 Task: Find connections with filter location Zoersel with filter topic #Consultantswith filter profile language French with filter current company Rapido with filter school Oxford Public School with filter industry Retail Health and Personal Care Products with filter service category Program Management with filter keywords title Server
Action: Mouse moved to (677, 139)
Screenshot: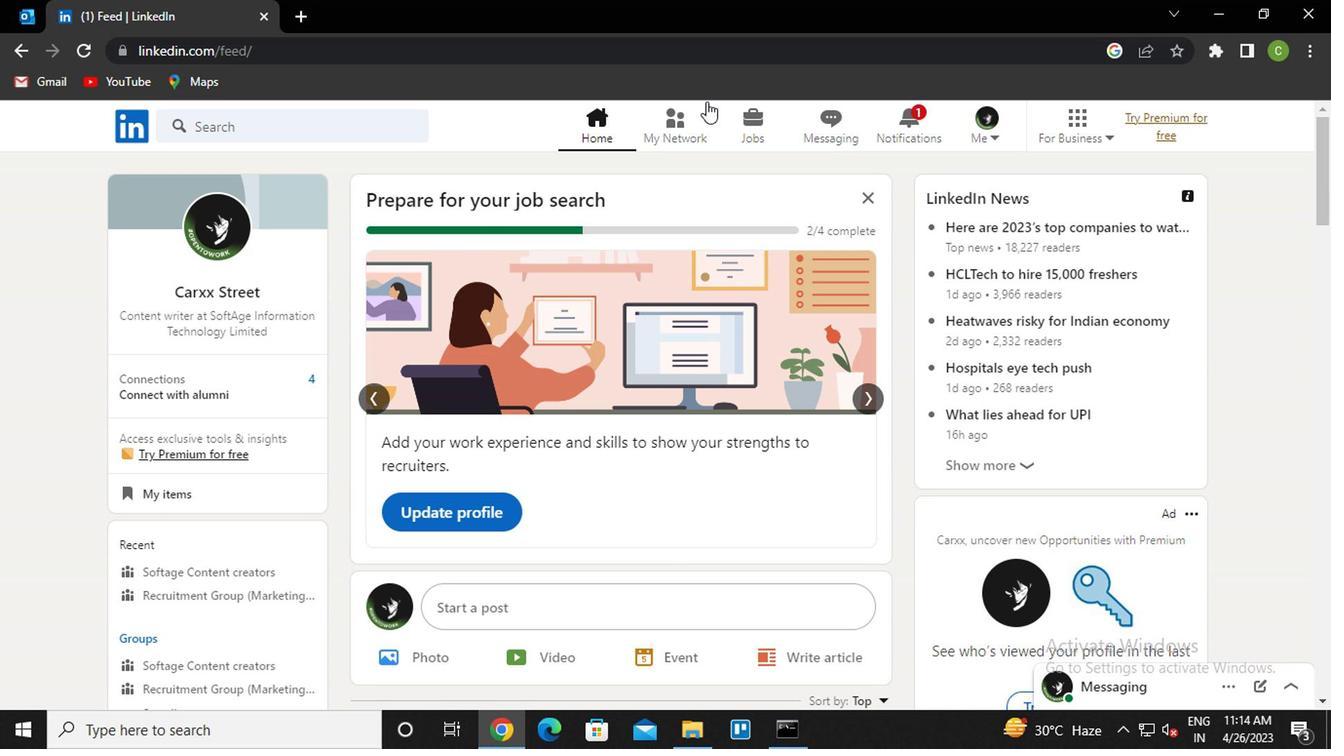 
Action: Mouse pressed left at (677, 139)
Screenshot: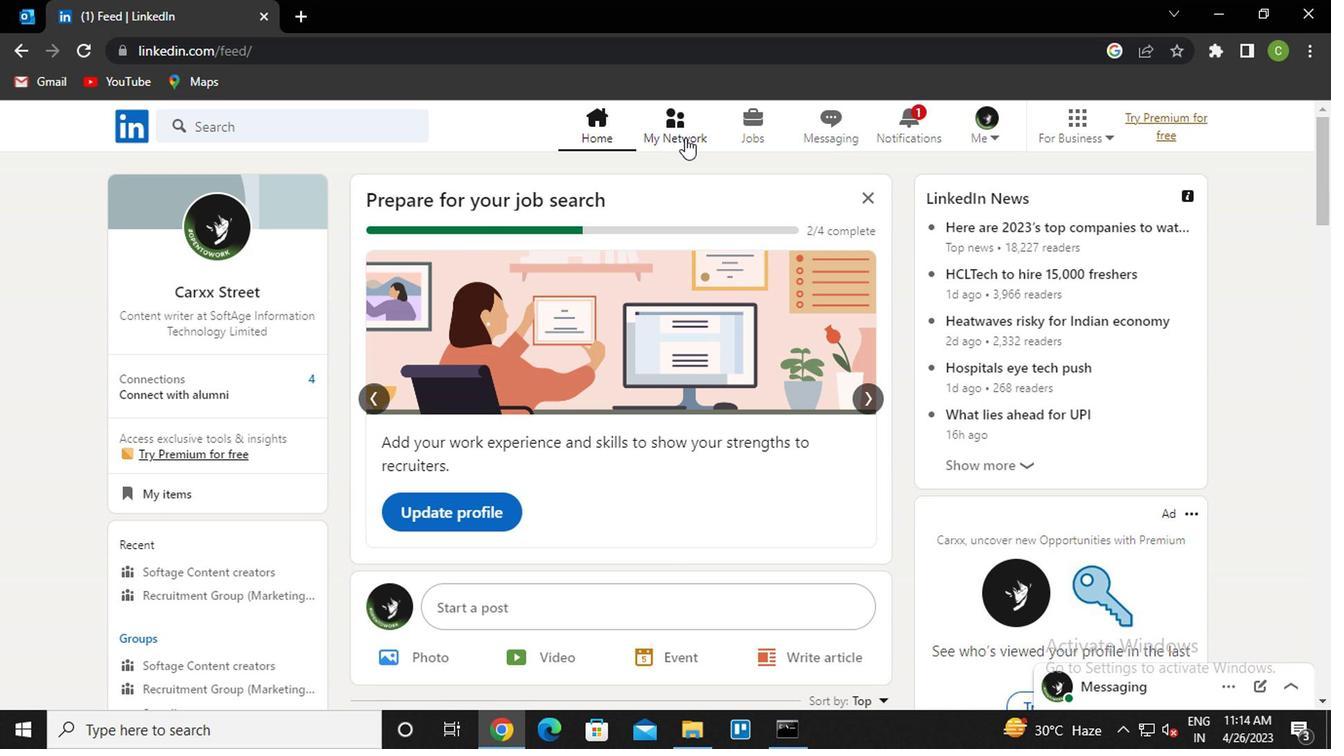 
Action: Mouse moved to (280, 231)
Screenshot: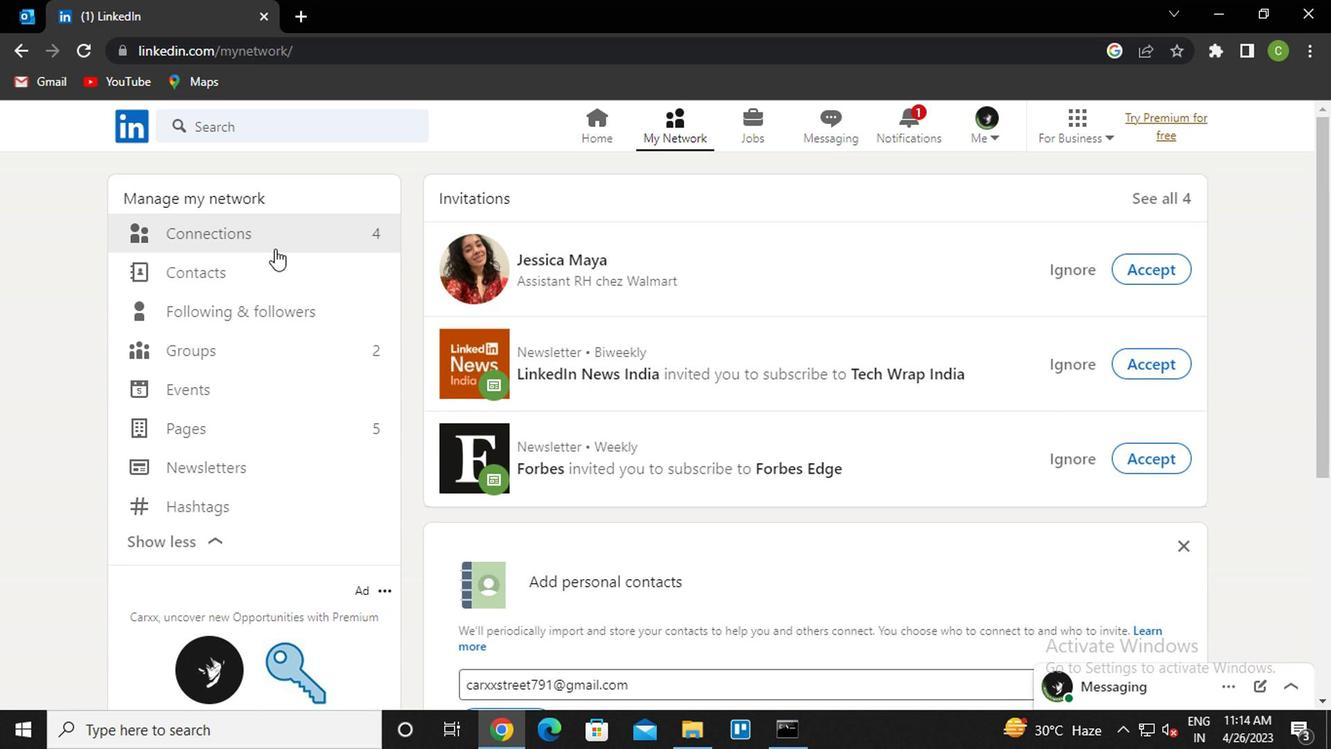 
Action: Mouse pressed left at (280, 231)
Screenshot: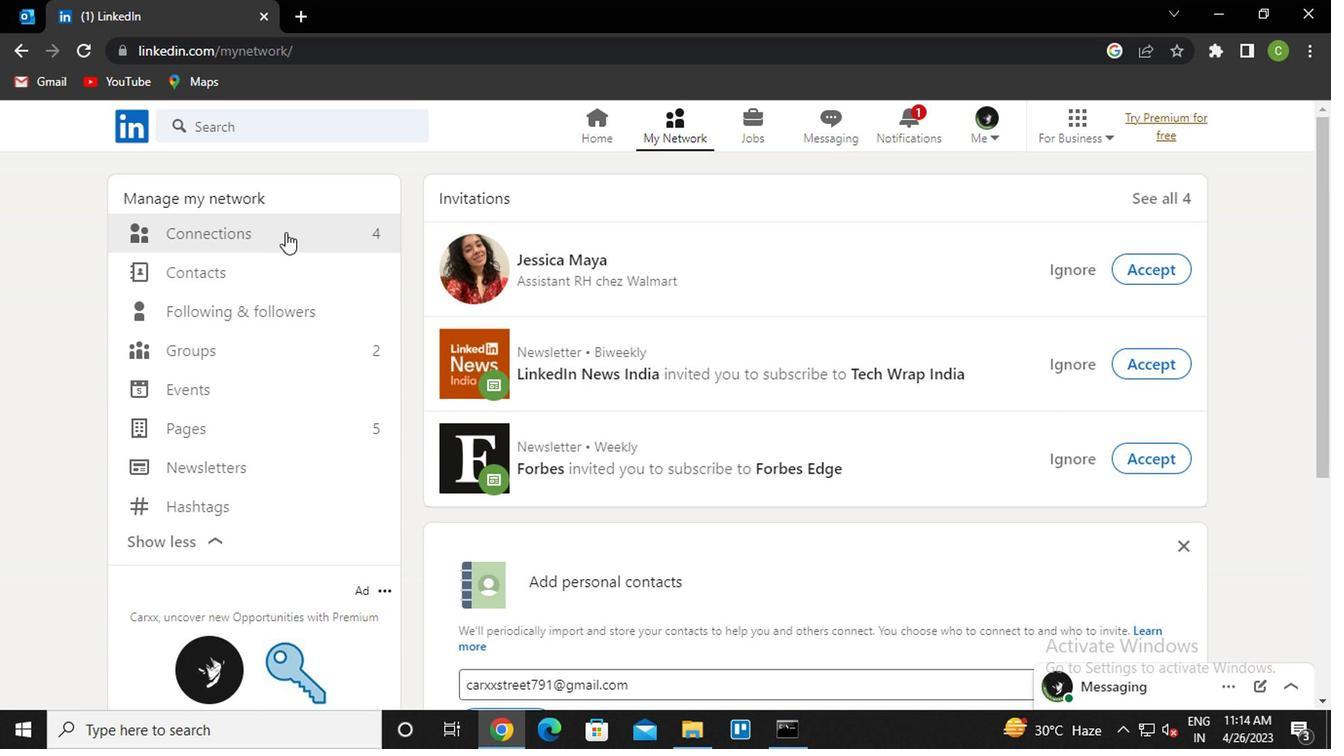 
Action: Mouse moved to (791, 231)
Screenshot: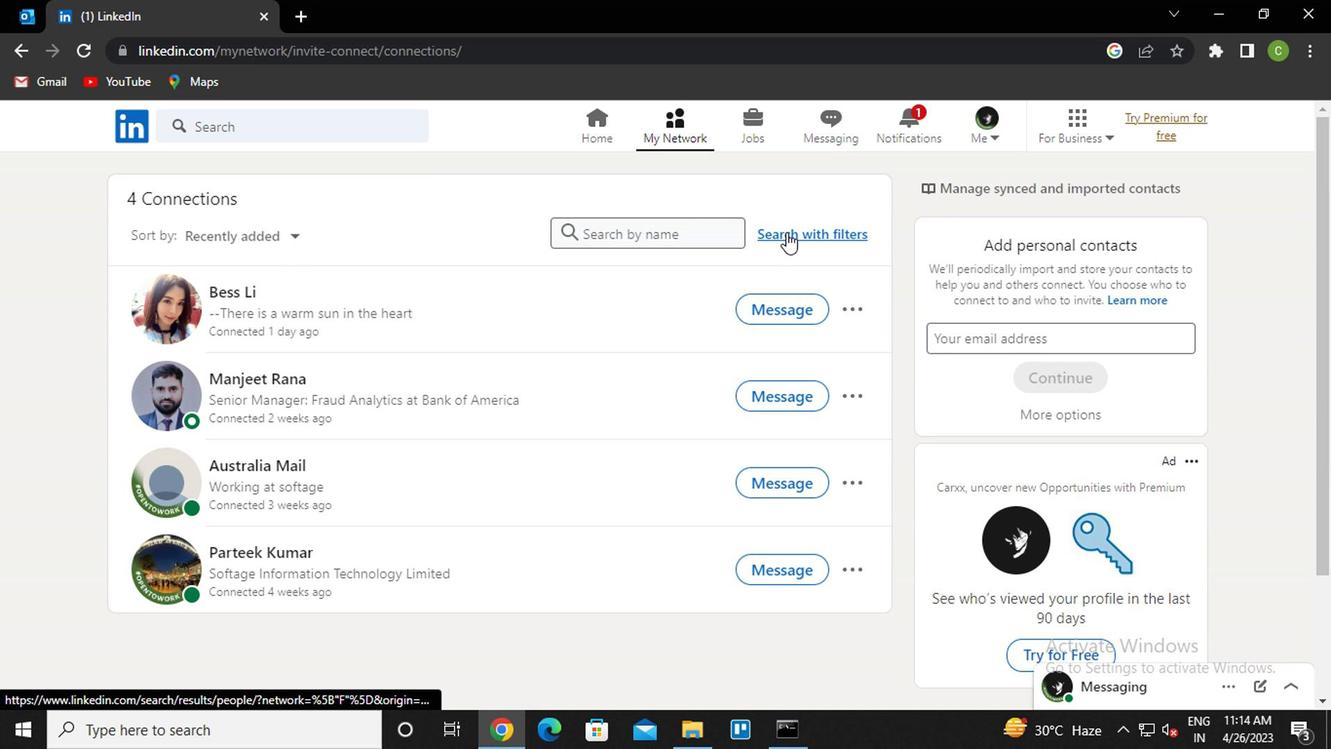 
Action: Mouse pressed left at (791, 231)
Screenshot: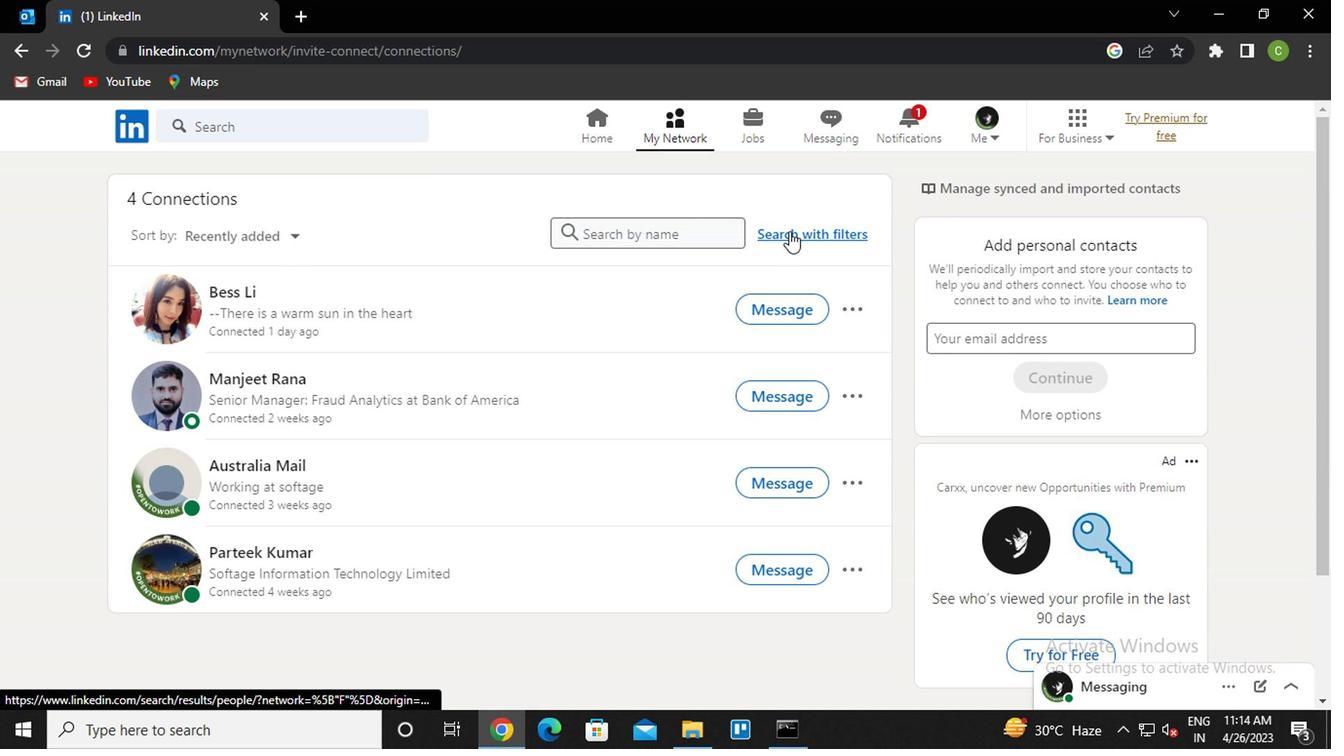 
Action: Mouse moved to (657, 181)
Screenshot: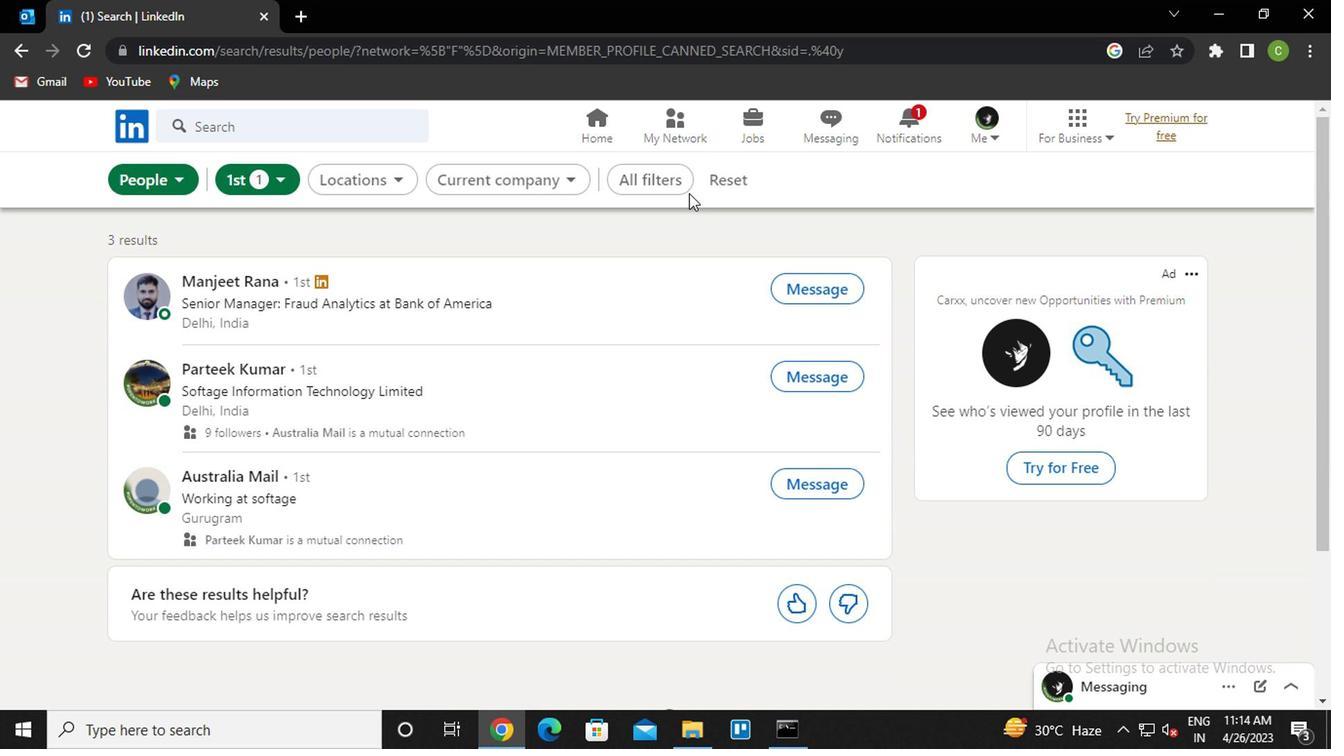 
Action: Mouse pressed left at (657, 181)
Screenshot: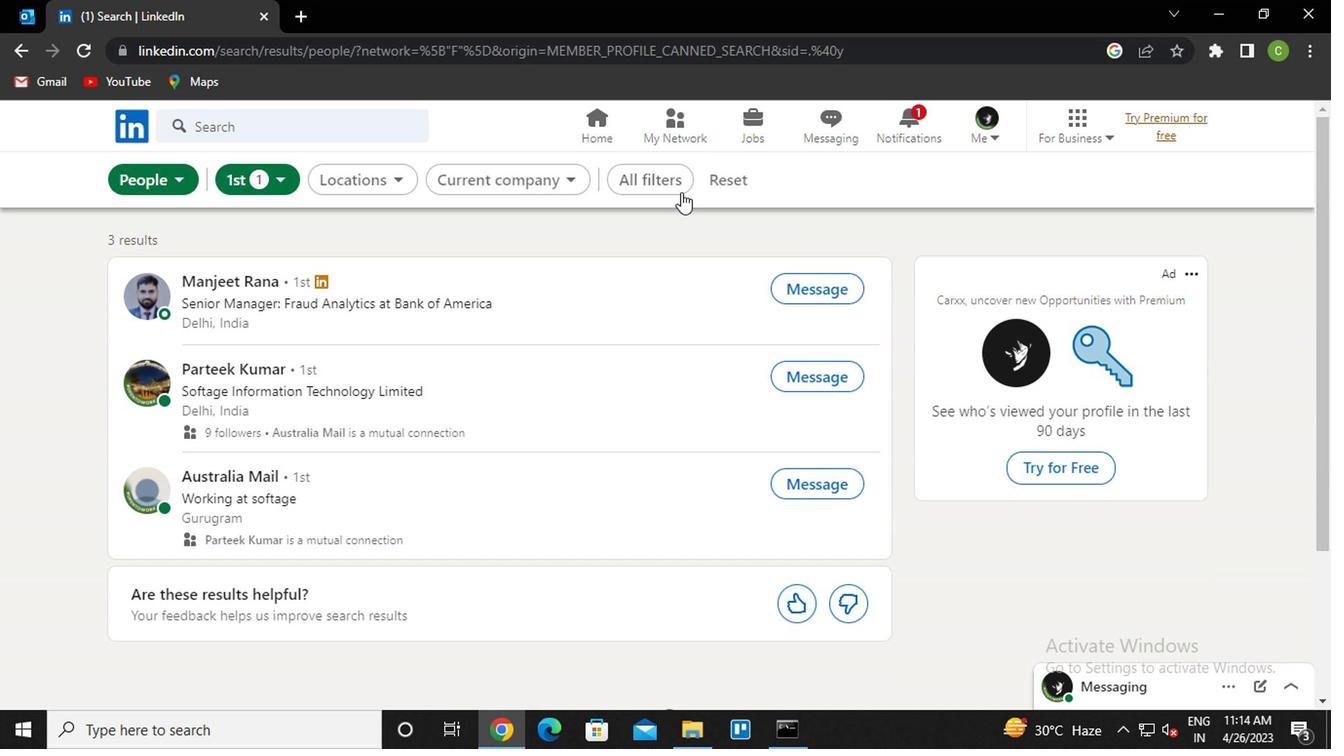 
Action: Mouse moved to (1028, 427)
Screenshot: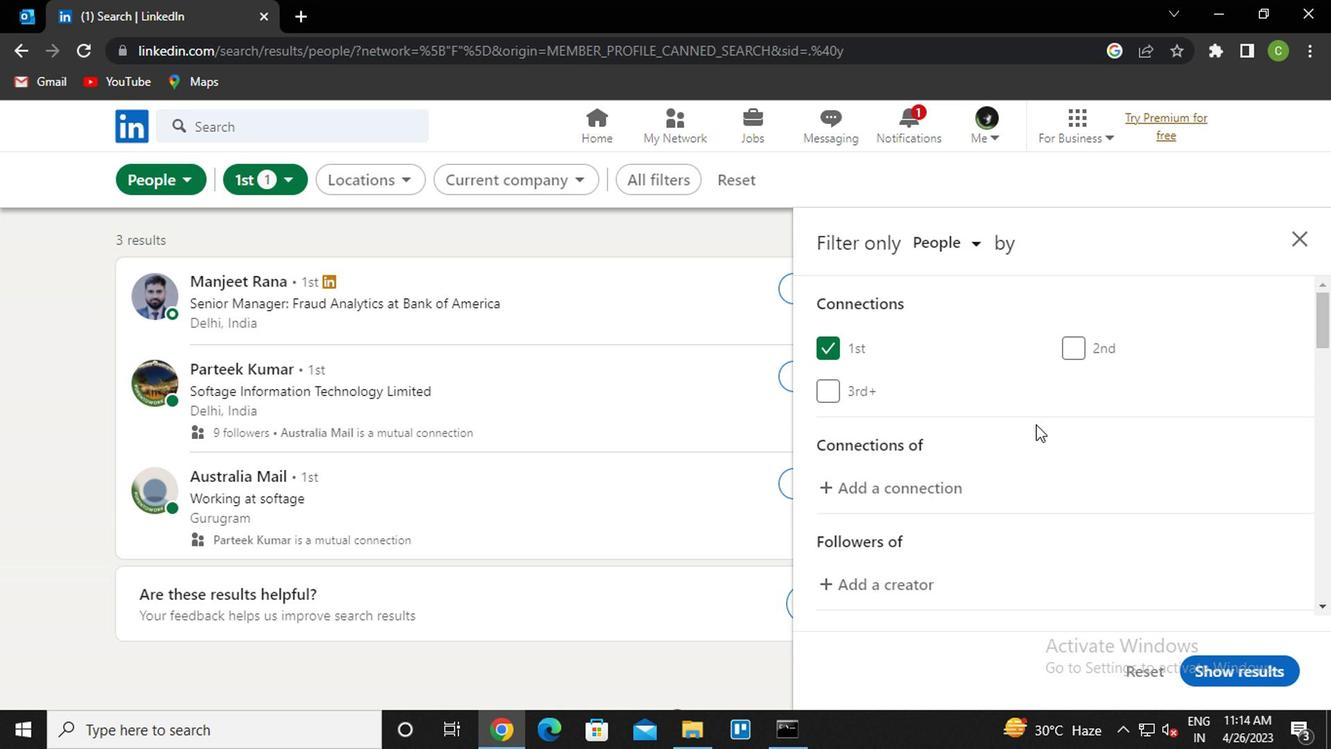 
Action: Mouse scrolled (1028, 426) with delta (0, 0)
Screenshot: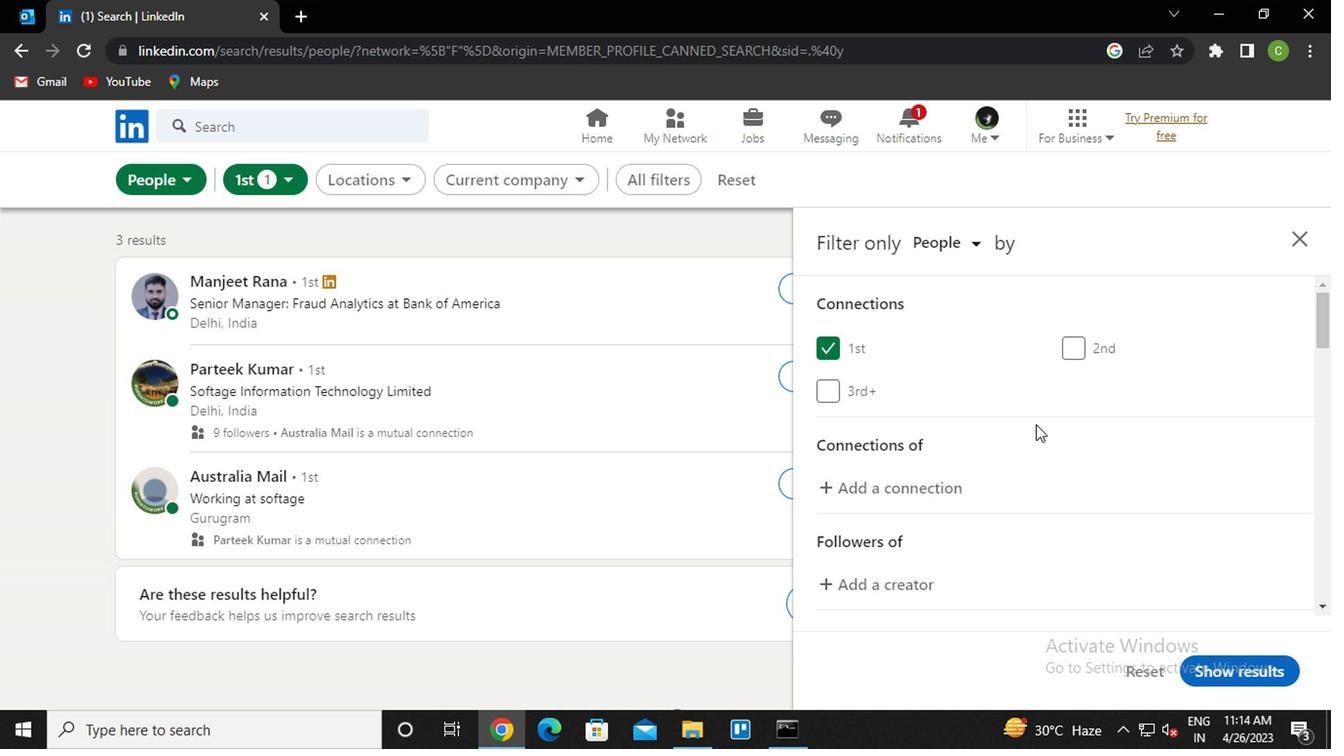 
Action: Mouse scrolled (1028, 426) with delta (0, 0)
Screenshot: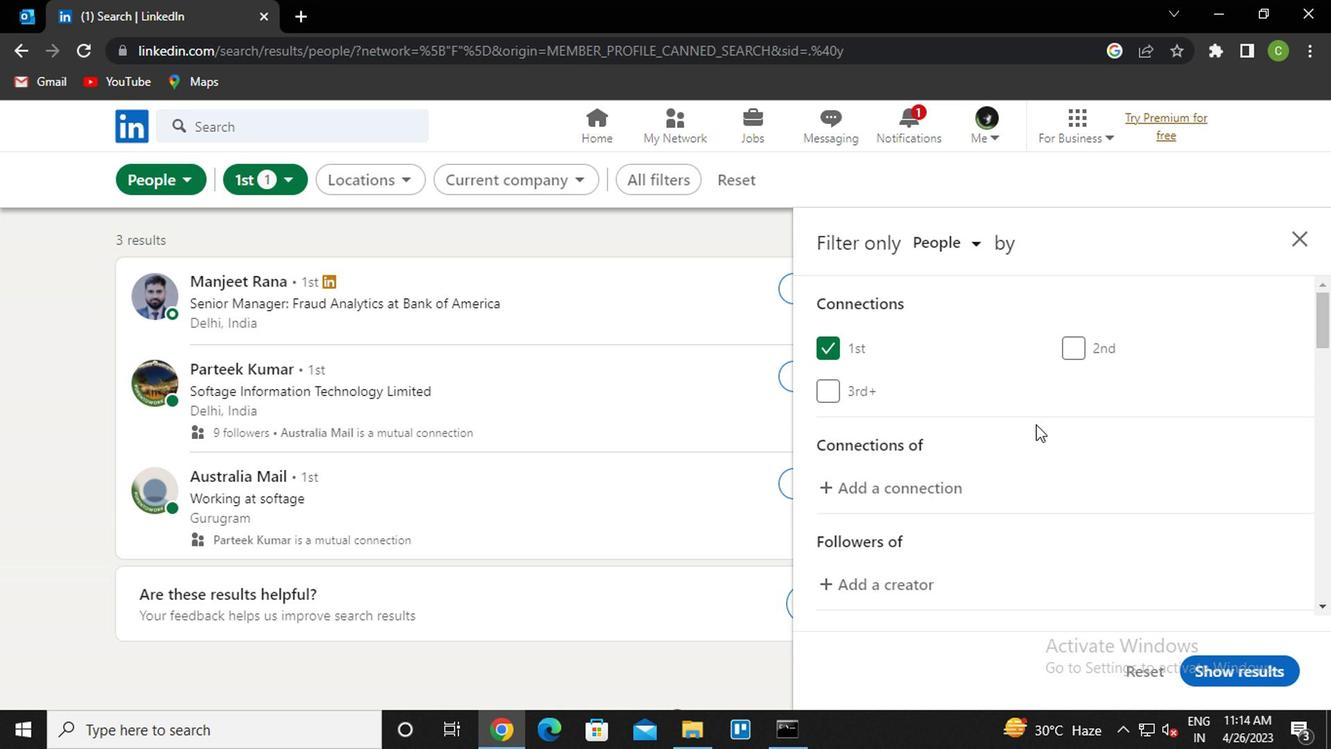 
Action: Mouse scrolled (1028, 426) with delta (0, 0)
Screenshot: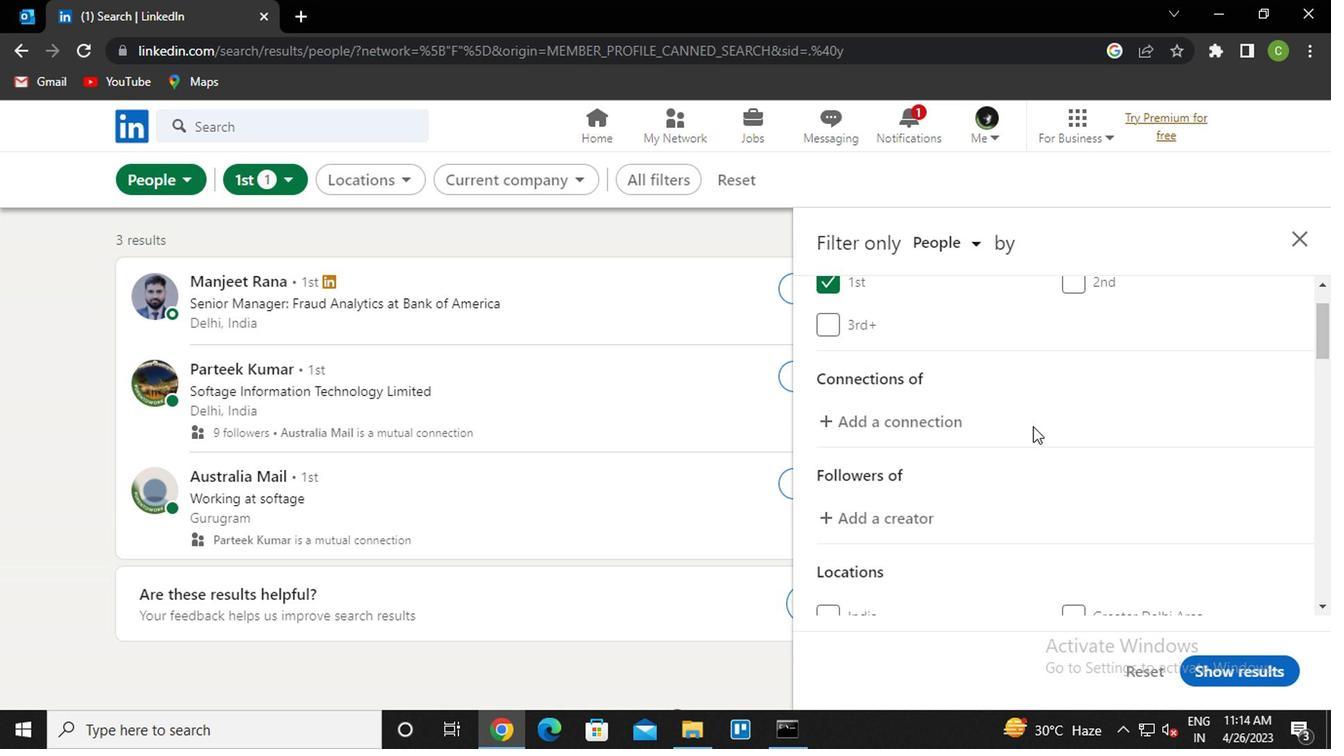
Action: Mouse moved to (1108, 473)
Screenshot: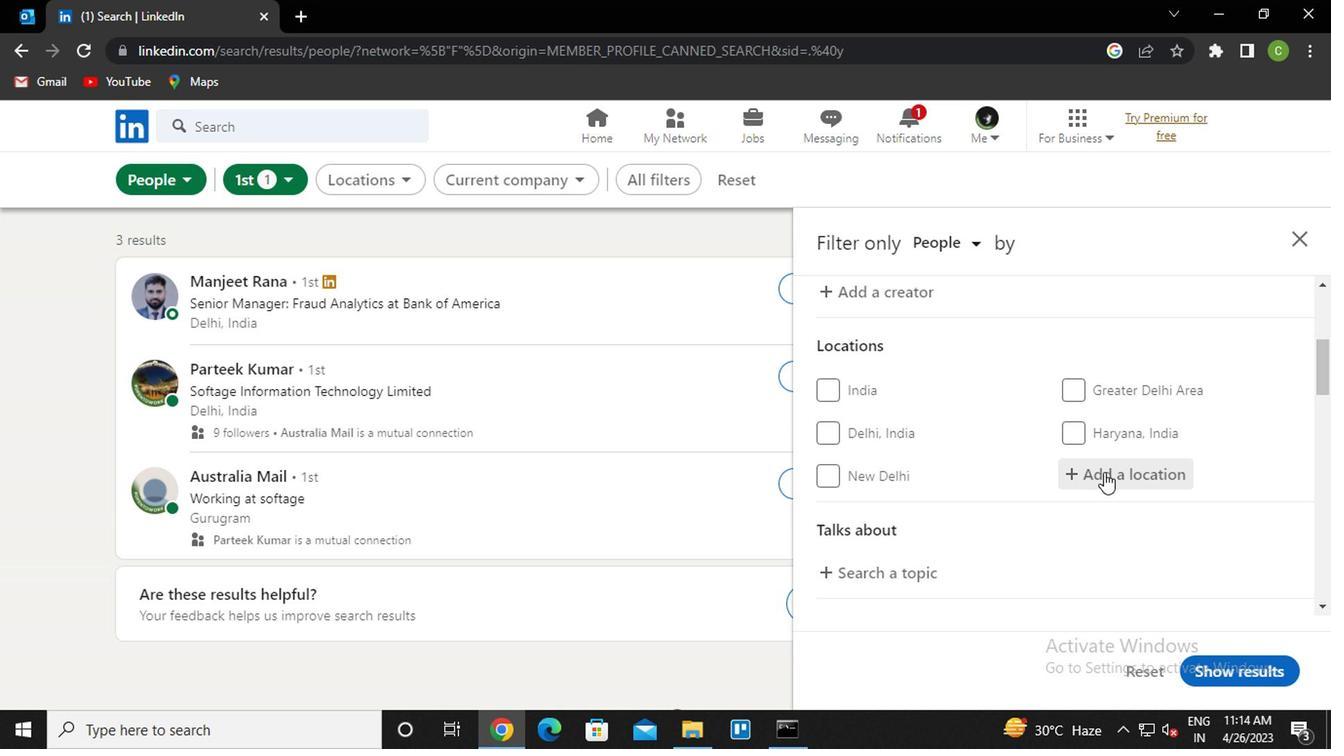
Action: Mouse pressed left at (1108, 473)
Screenshot: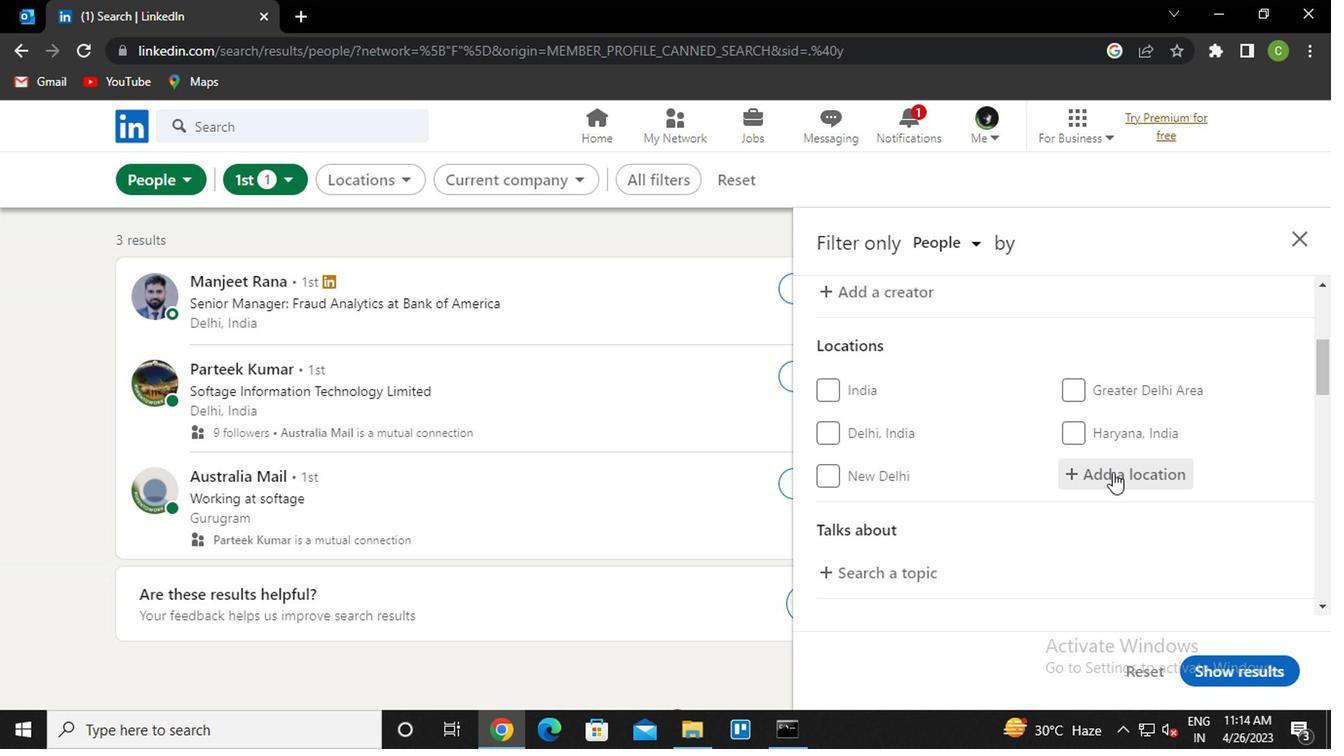 
Action: Key pressed <Key.caps_lock>z<Key.caps_lock>oersel<Key.down><Key.enter>
Screenshot: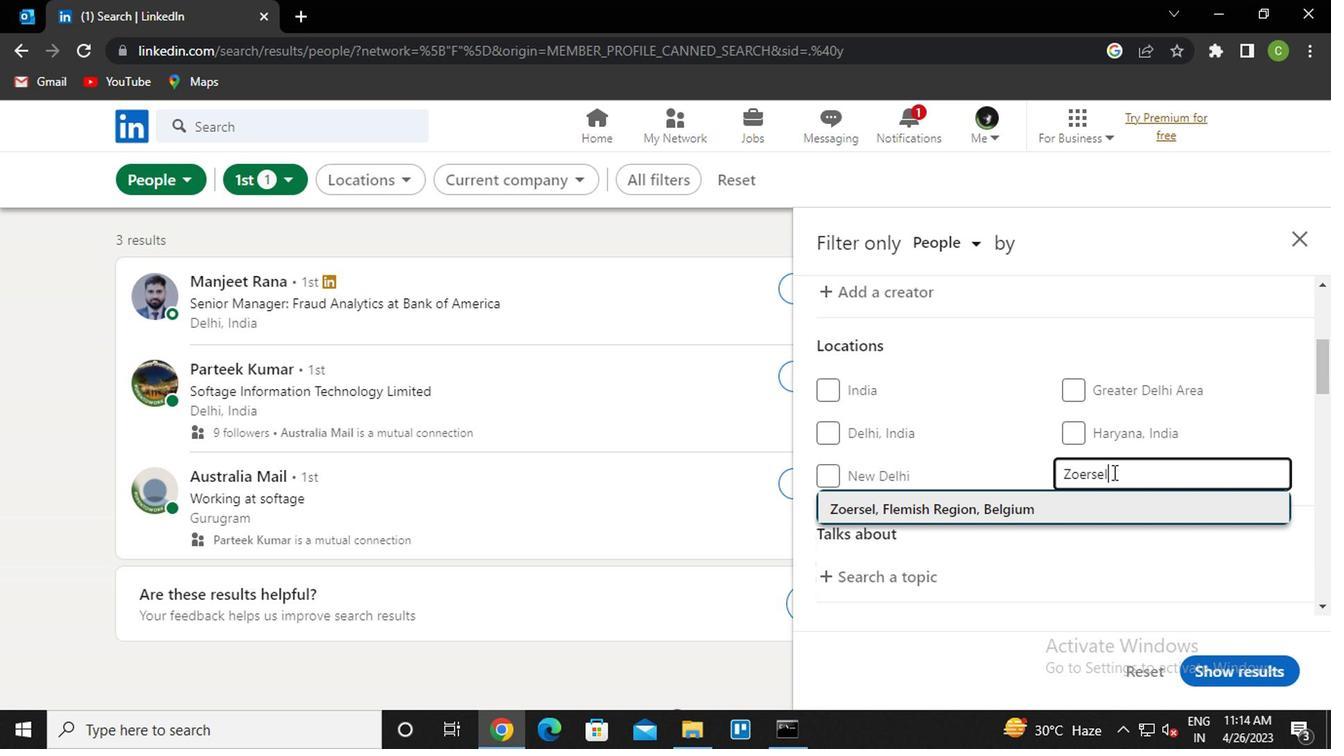 
Action: Mouse moved to (1105, 478)
Screenshot: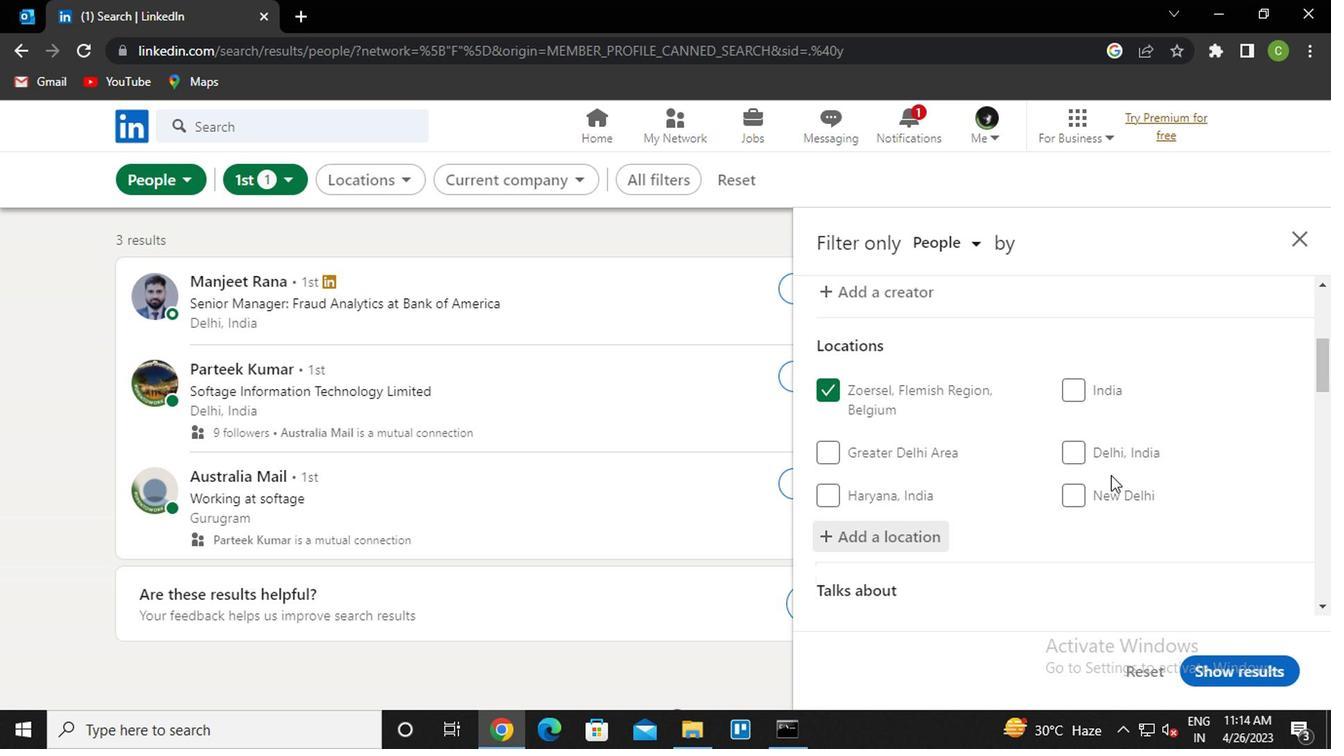 
Action: Mouse scrolled (1105, 477) with delta (0, 0)
Screenshot: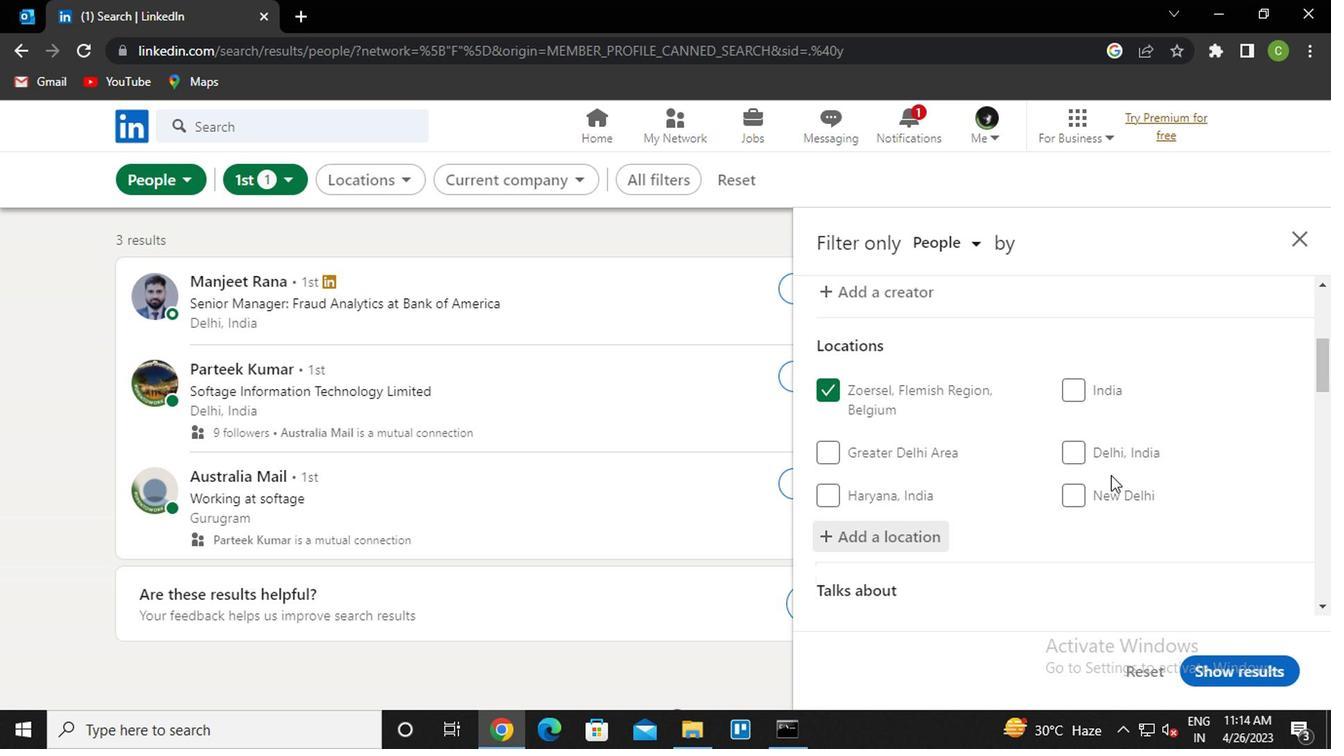 
Action: Mouse moved to (1103, 479)
Screenshot: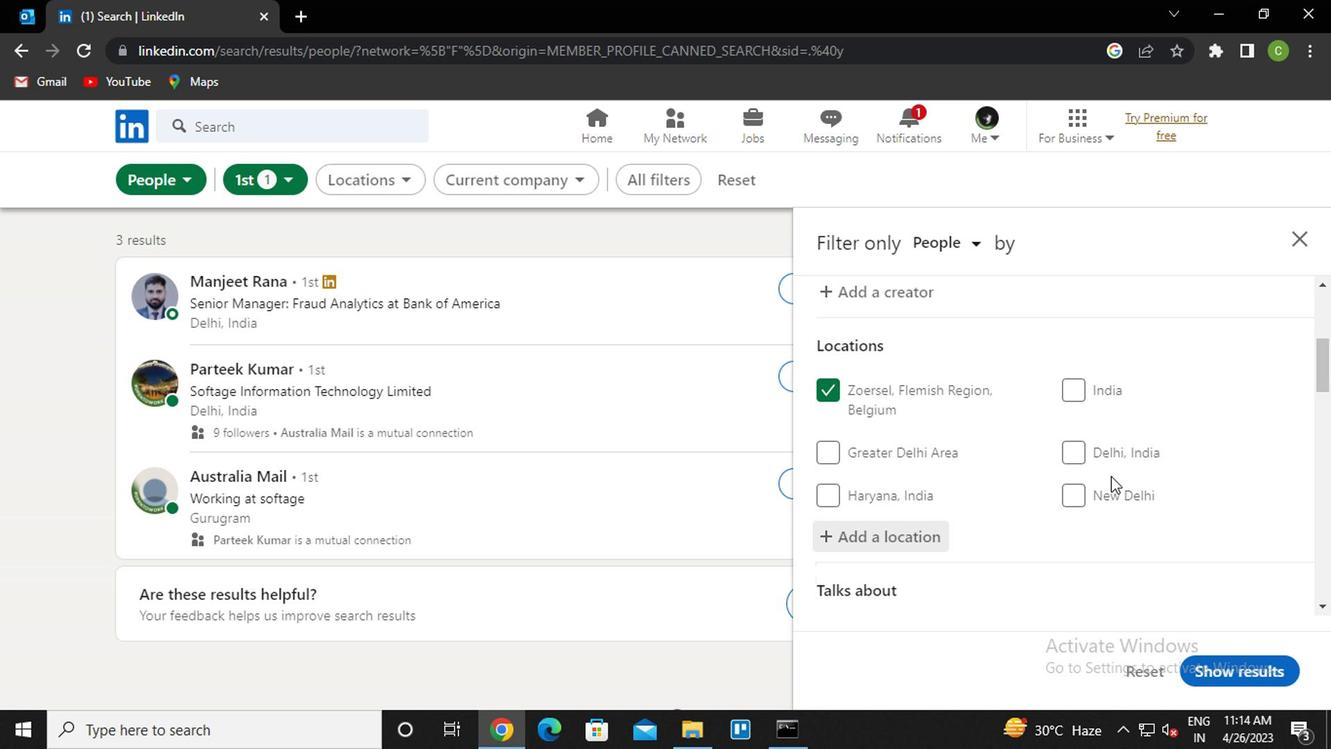 
Action: Mouse scrolled (1103, 478) with delta (0, 0)
Screenshot: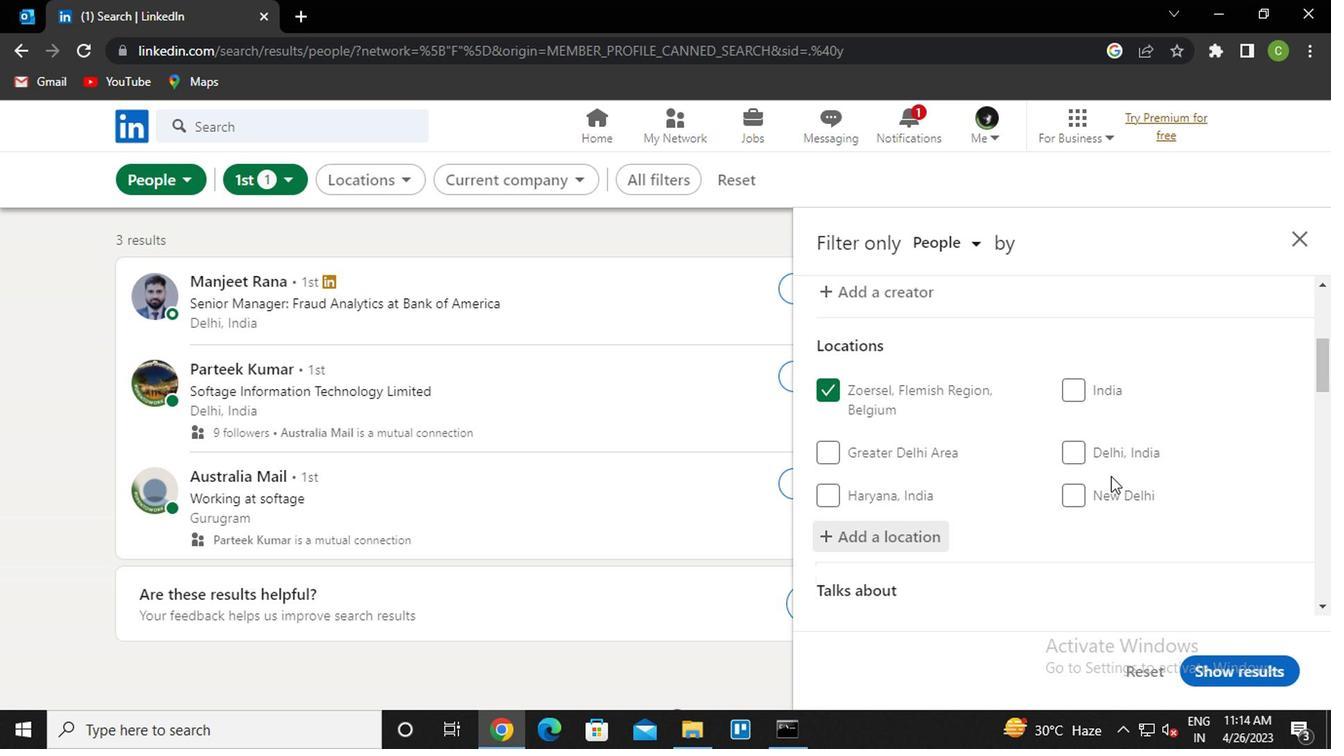 
Action: Mouse moved to (880, 438)
Screenshot: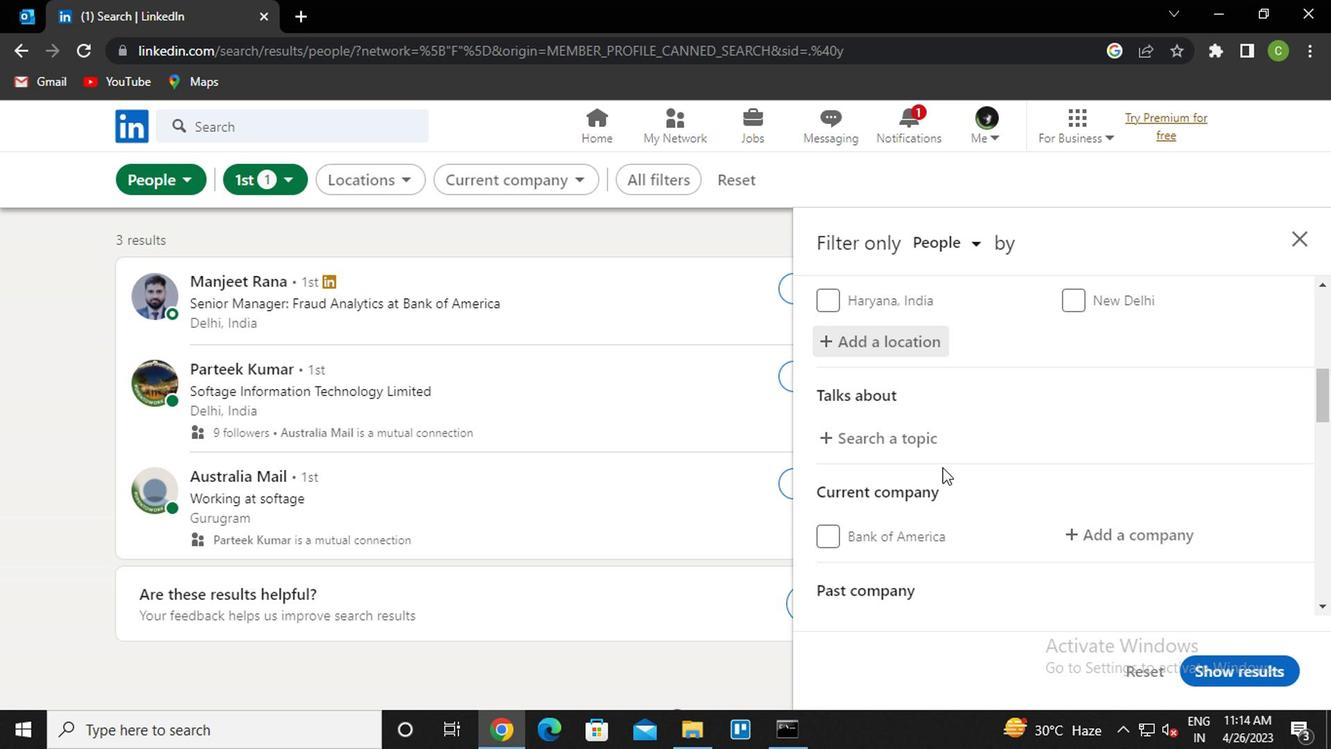 
Action: Mouse pressed left at (880, 438)
Screenshot: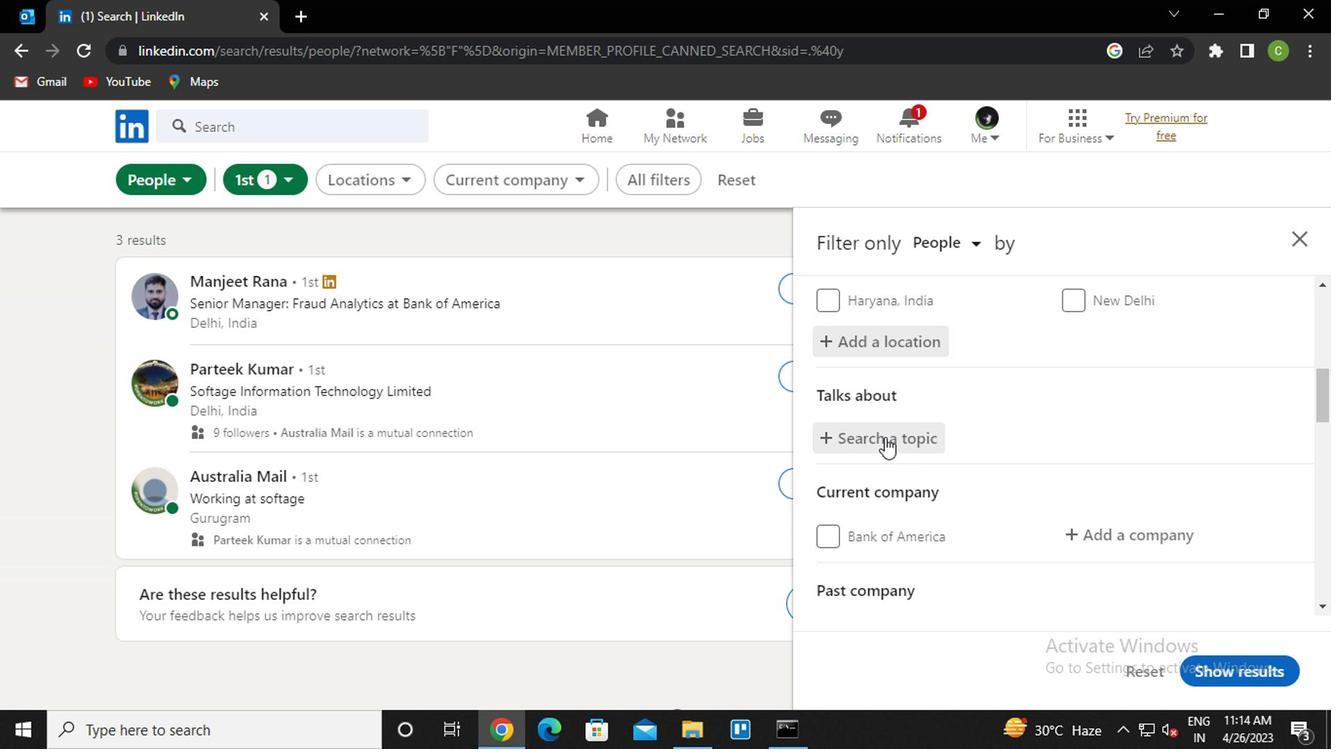 
Action: Key pressed <Key.caps_lock>c<Key.caps_lock>onsultant<Key.down><Key.down><Key.enter>
Screenshot: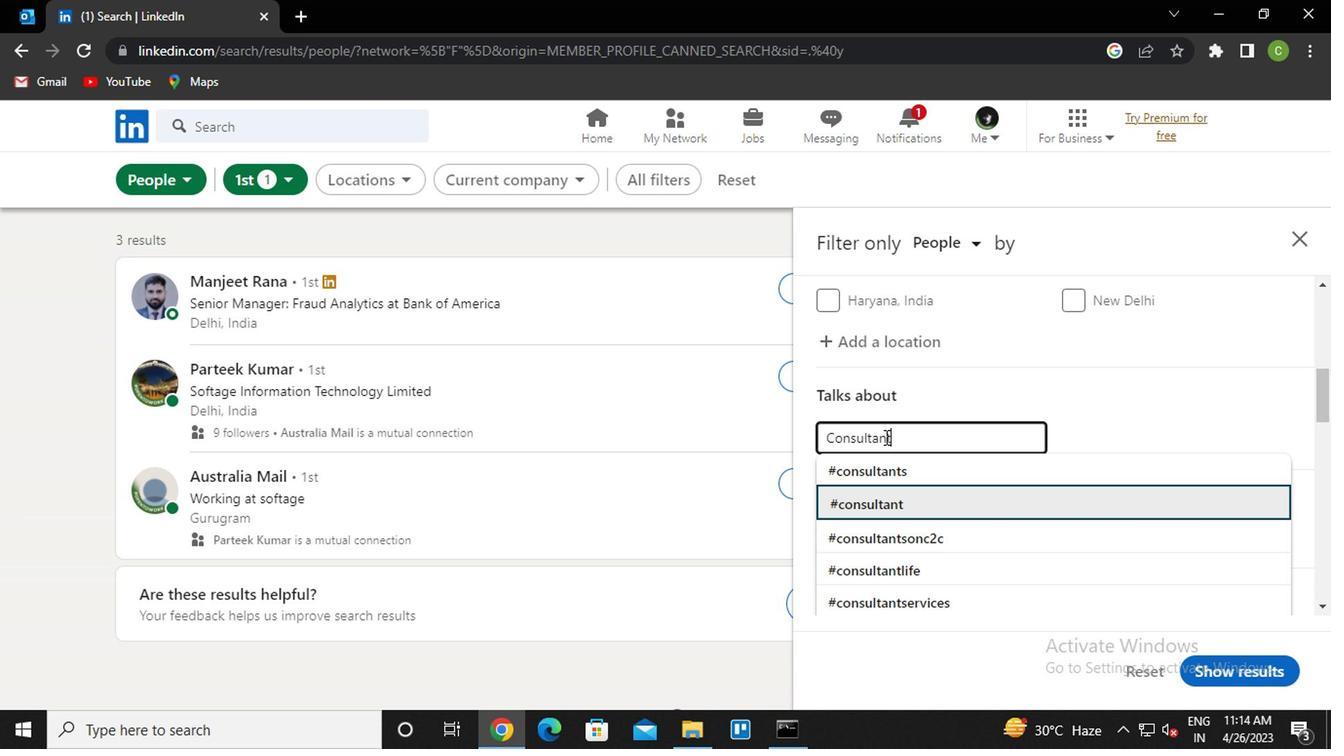 
Action: Mouse moved to (980, 412)
Screenshot: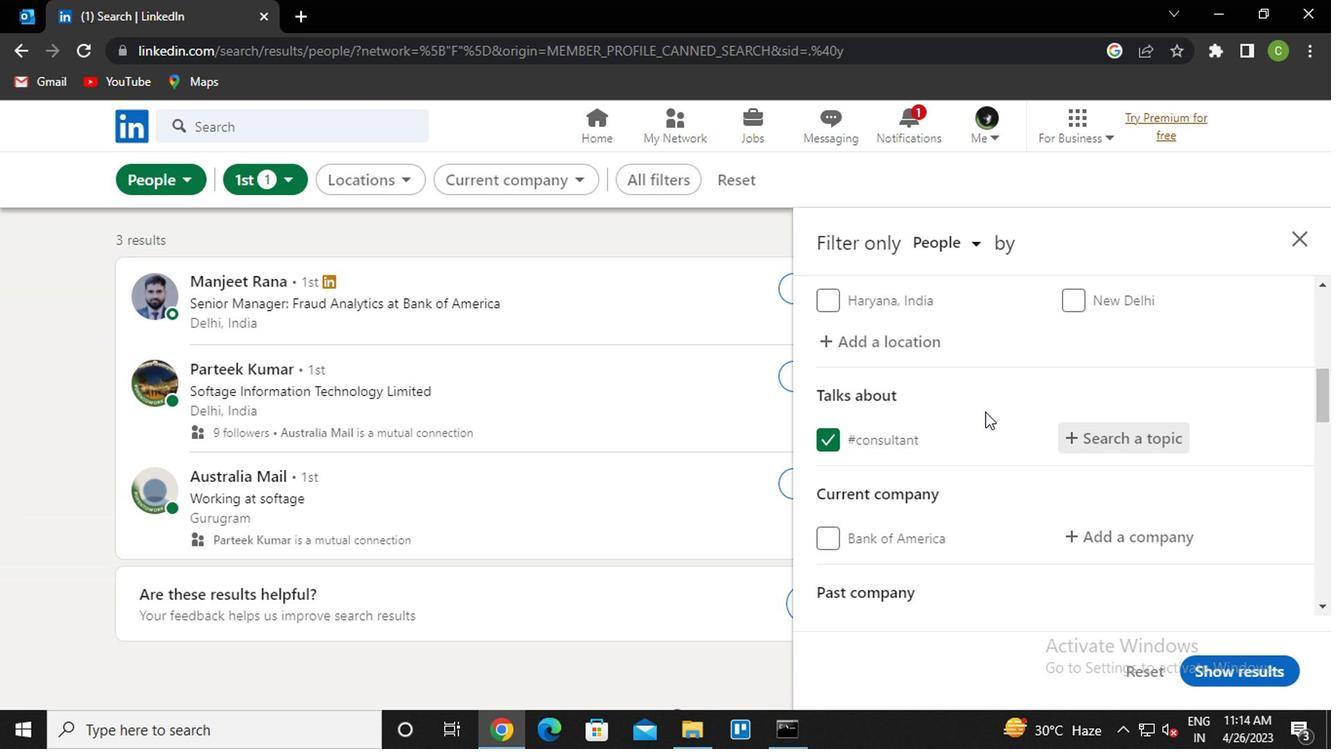
Action: Mouse scrolled (980, 410) with delta (0, -1)
Screenshot: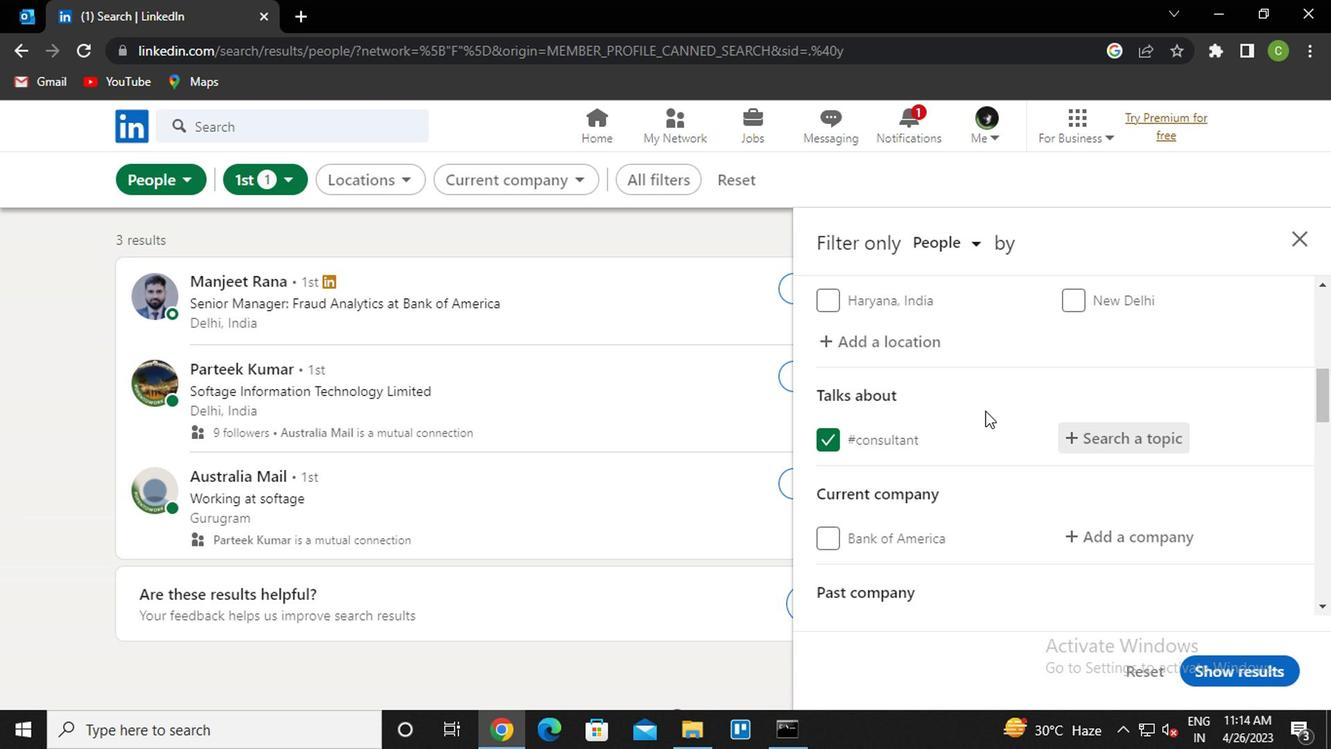 
Action: Mouse scrolled (980, 410) with delta (0, -1)
Screenshot: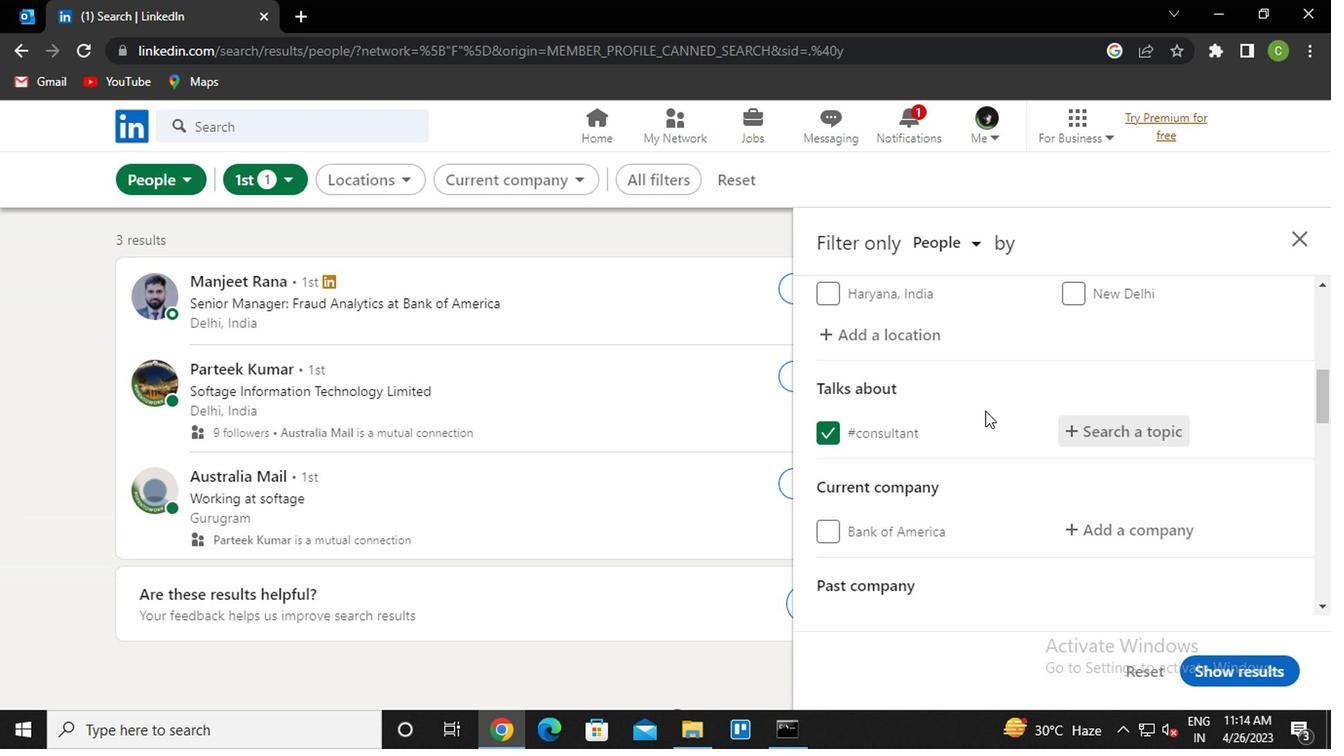 
Action: Mouse moved to (1130, 332)
Screenshot: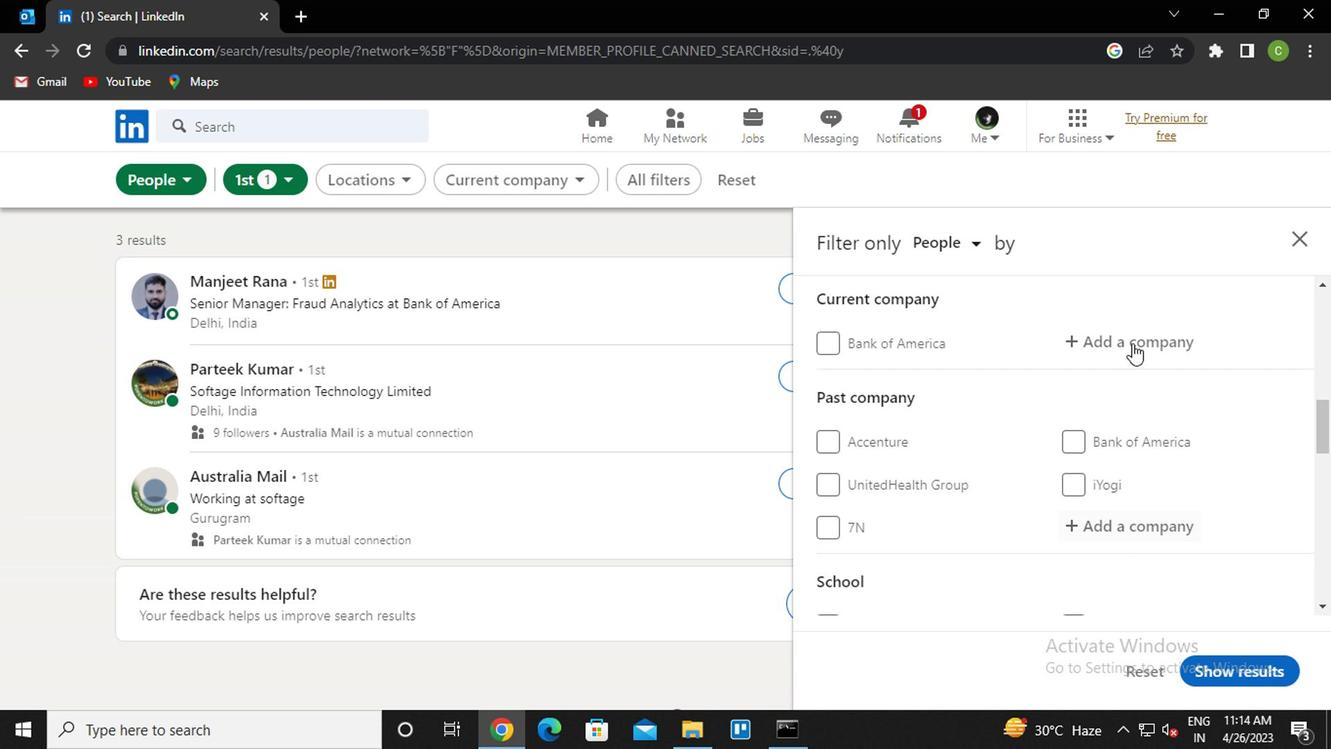 
Action: Mouse pressed left at (1130, 332)
Screenshot: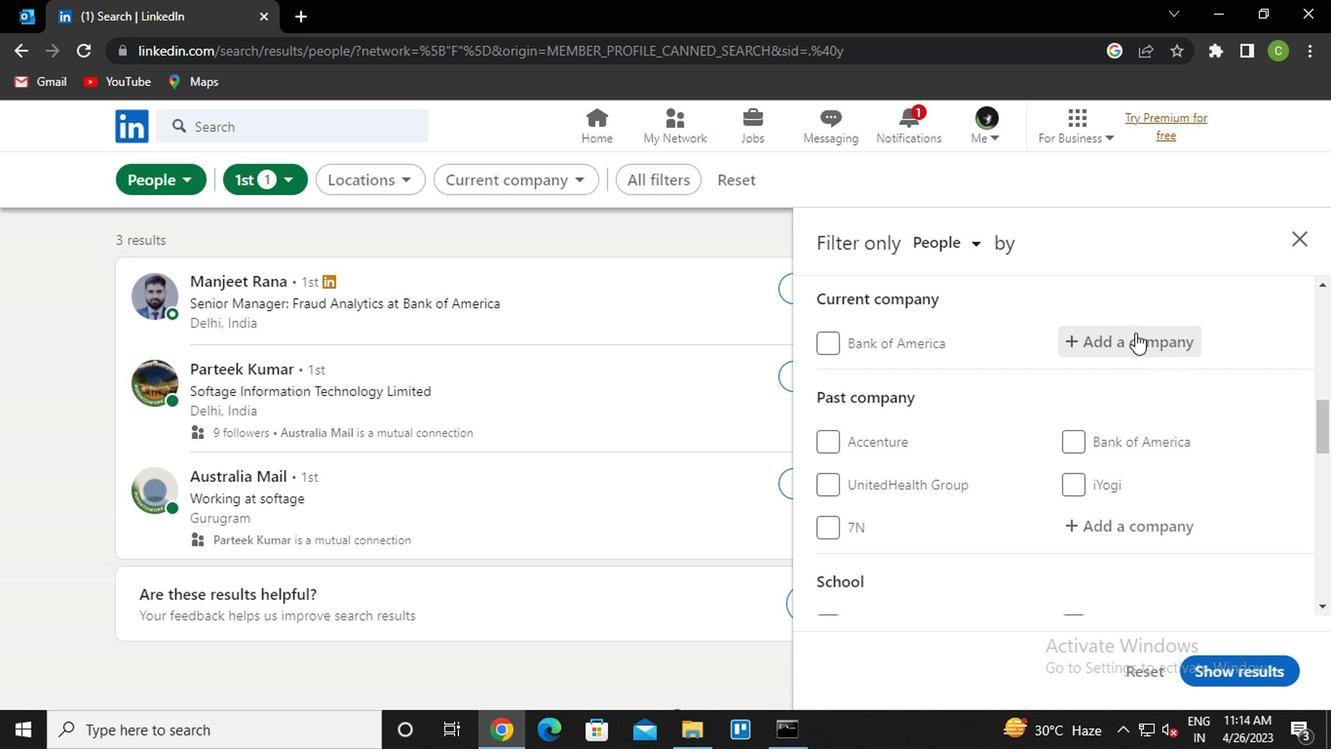 
Action: Key pressed <Key.caps_lock>r<Key.caps_lock>apido<Key.down><Key.enter>
Screenshot: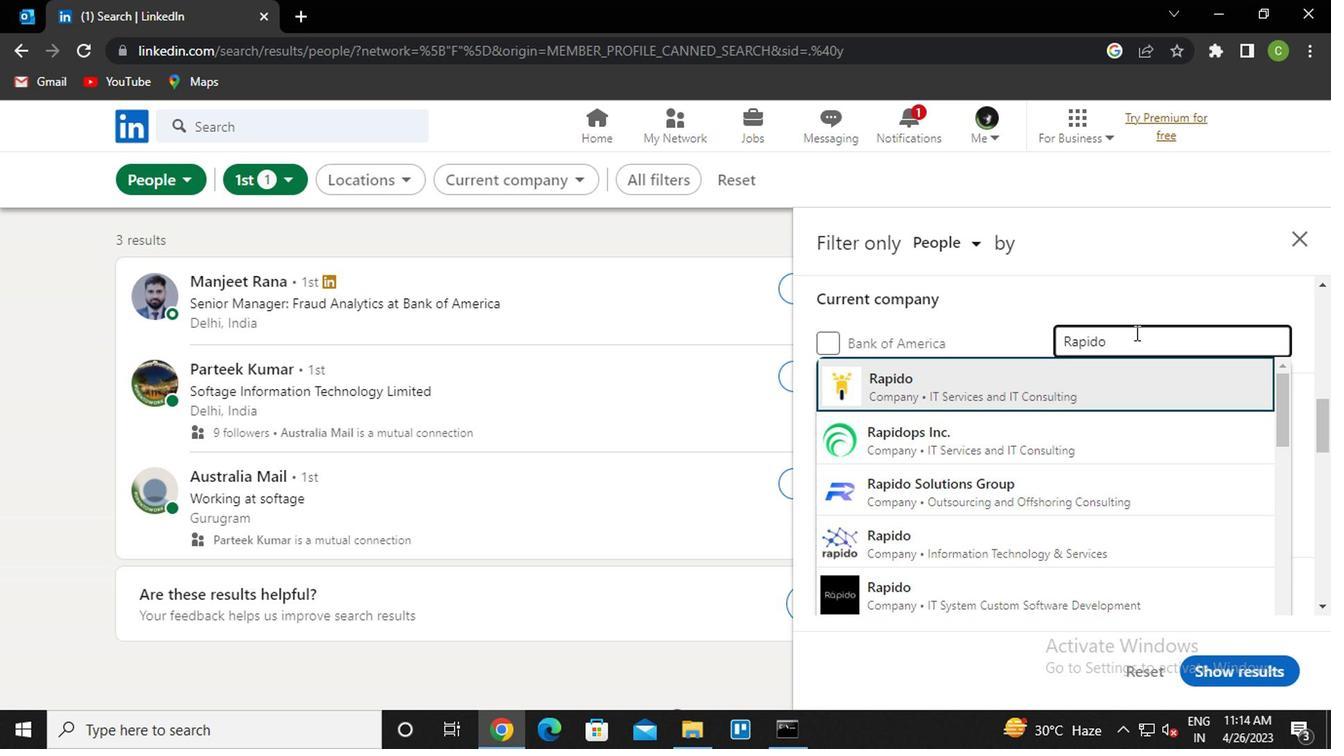 
Action: Mouse moved to (1129, 332)
Screenshot: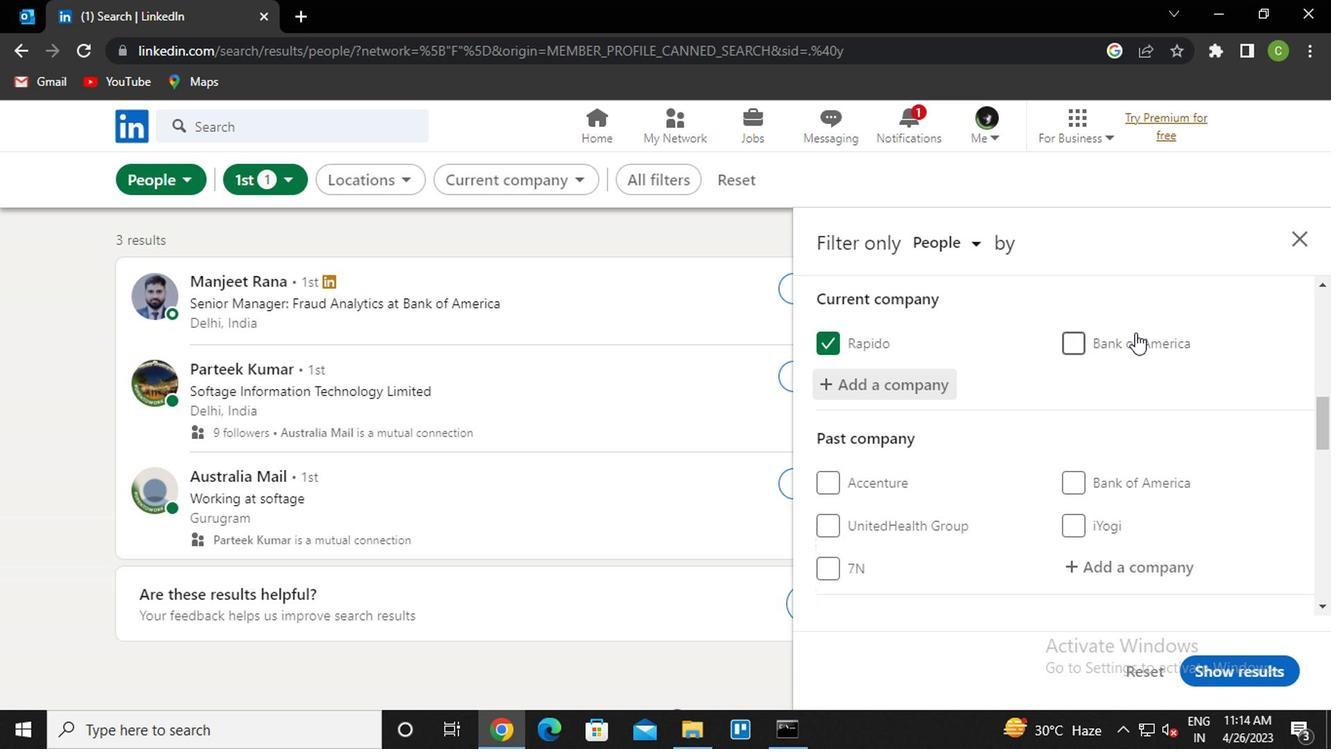 
Action: Mouse scrolled (1129, 332) with delta (0, 0)
Screenshot: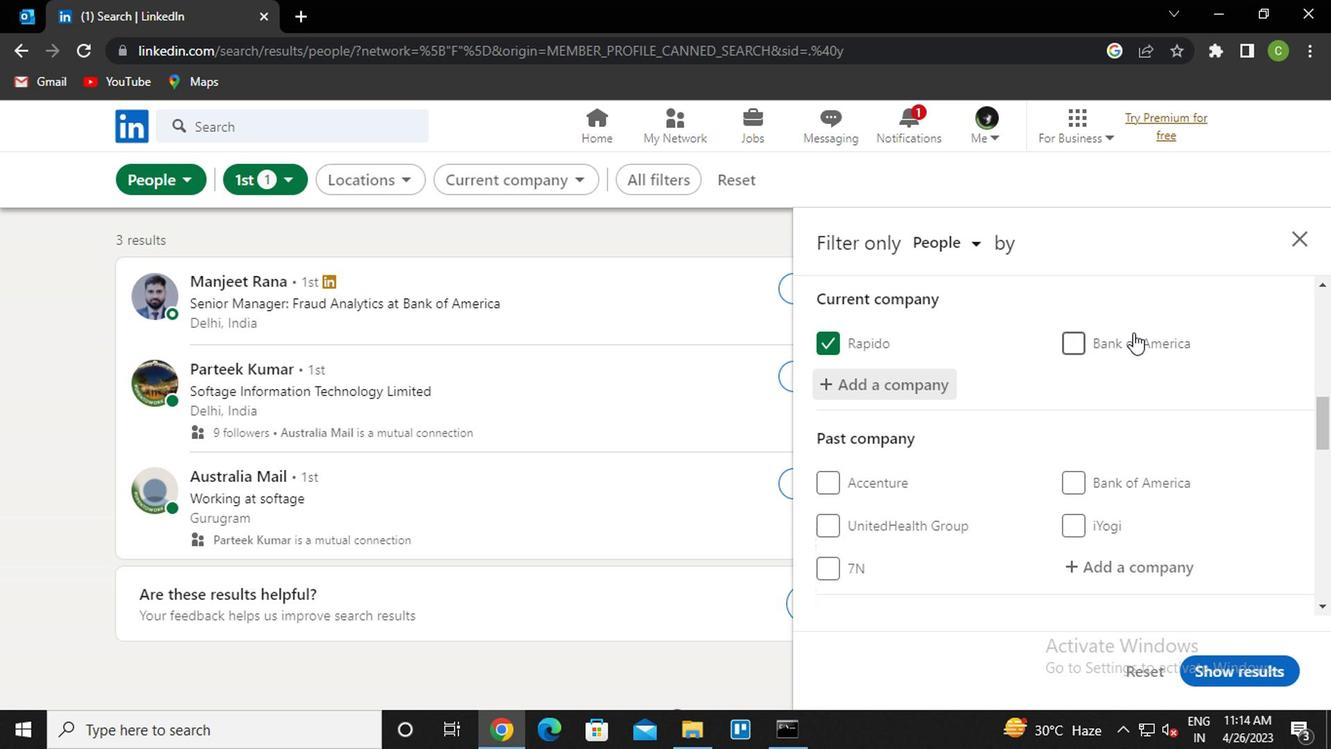 
Action: Mouse scrolled (1129, 332) with delta (0, 0)
Screenshot: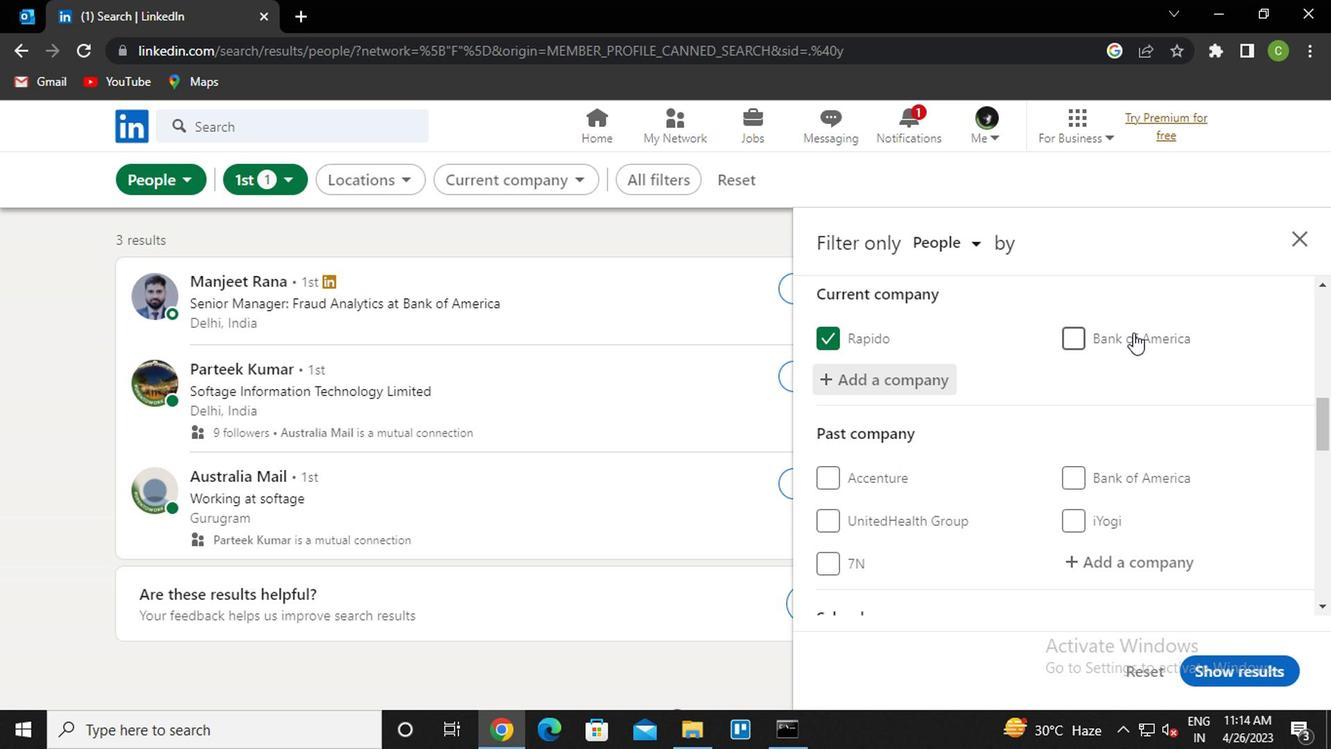 
Action: Mouse moved to (1128, 334)
Screenshot: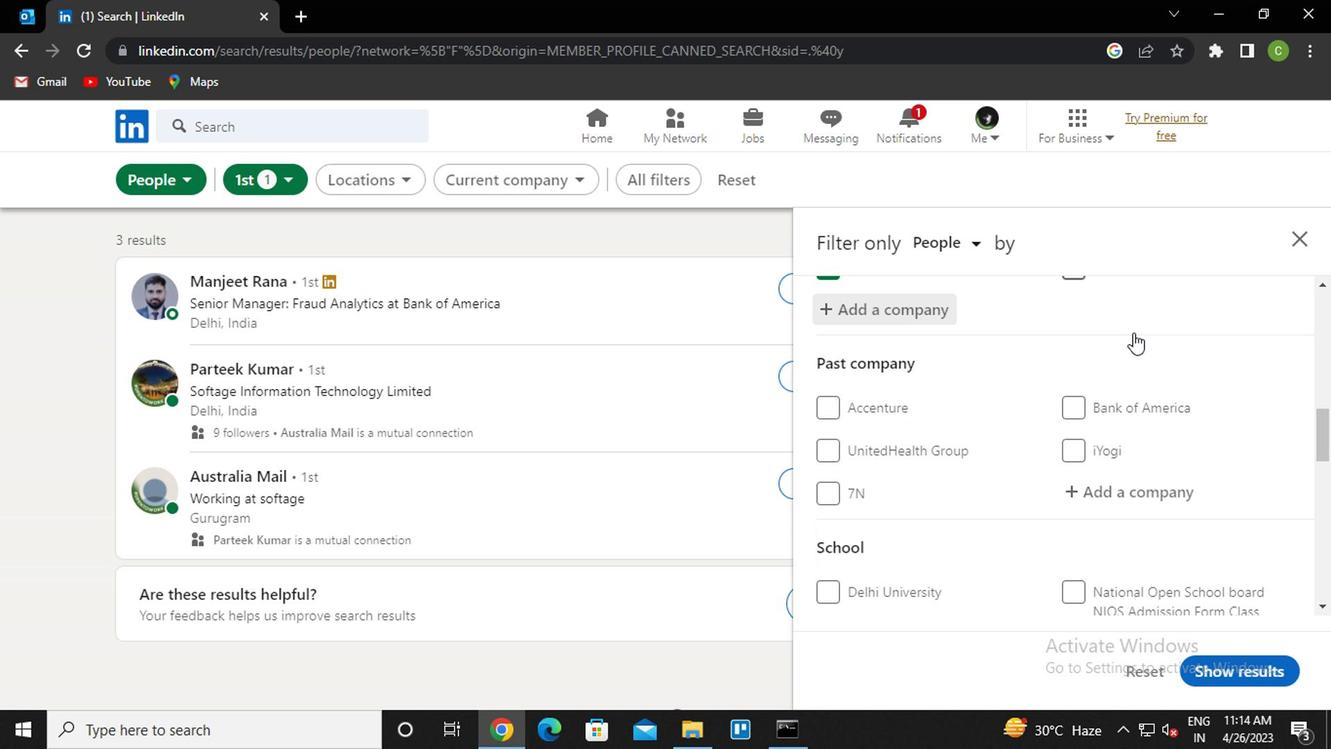 
Action: Mouse scrolled (1128, 332) with delta (0, -1)
Screenshot: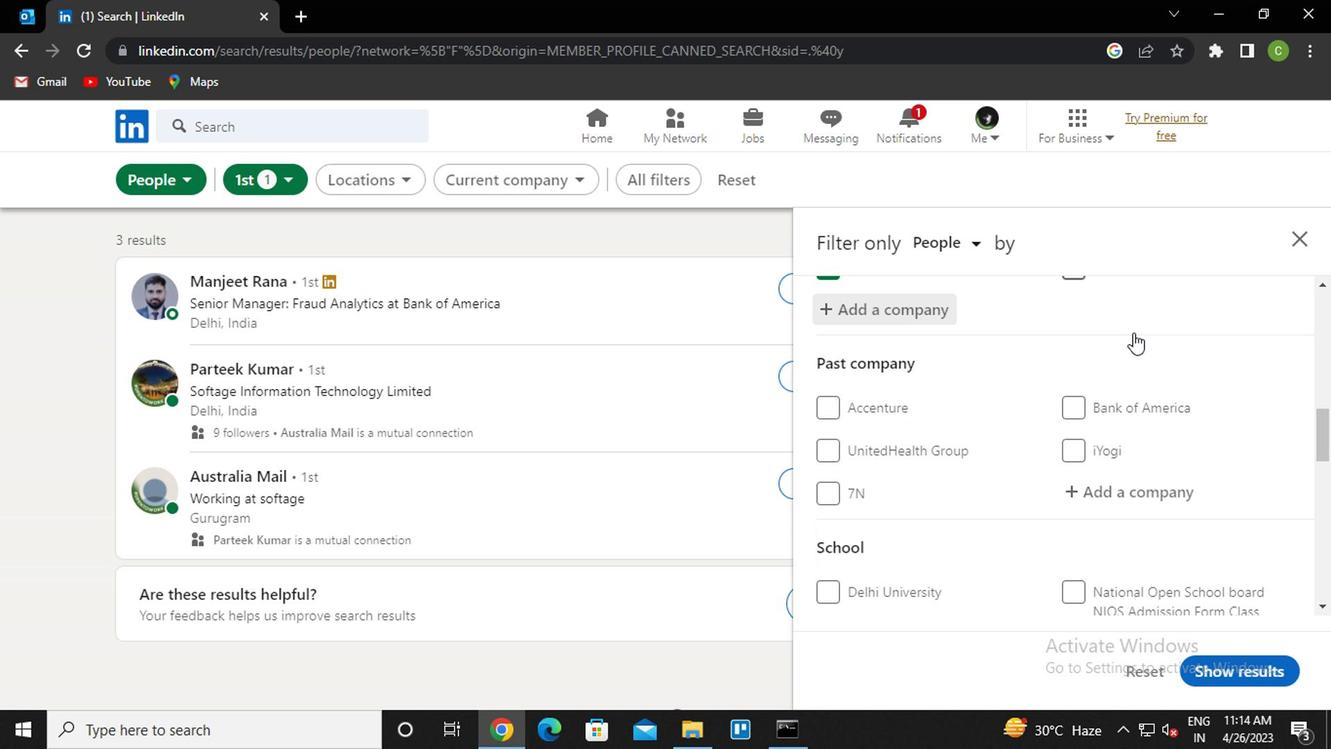 
Action: Mouse moved to (1004, 425)
Screenshot: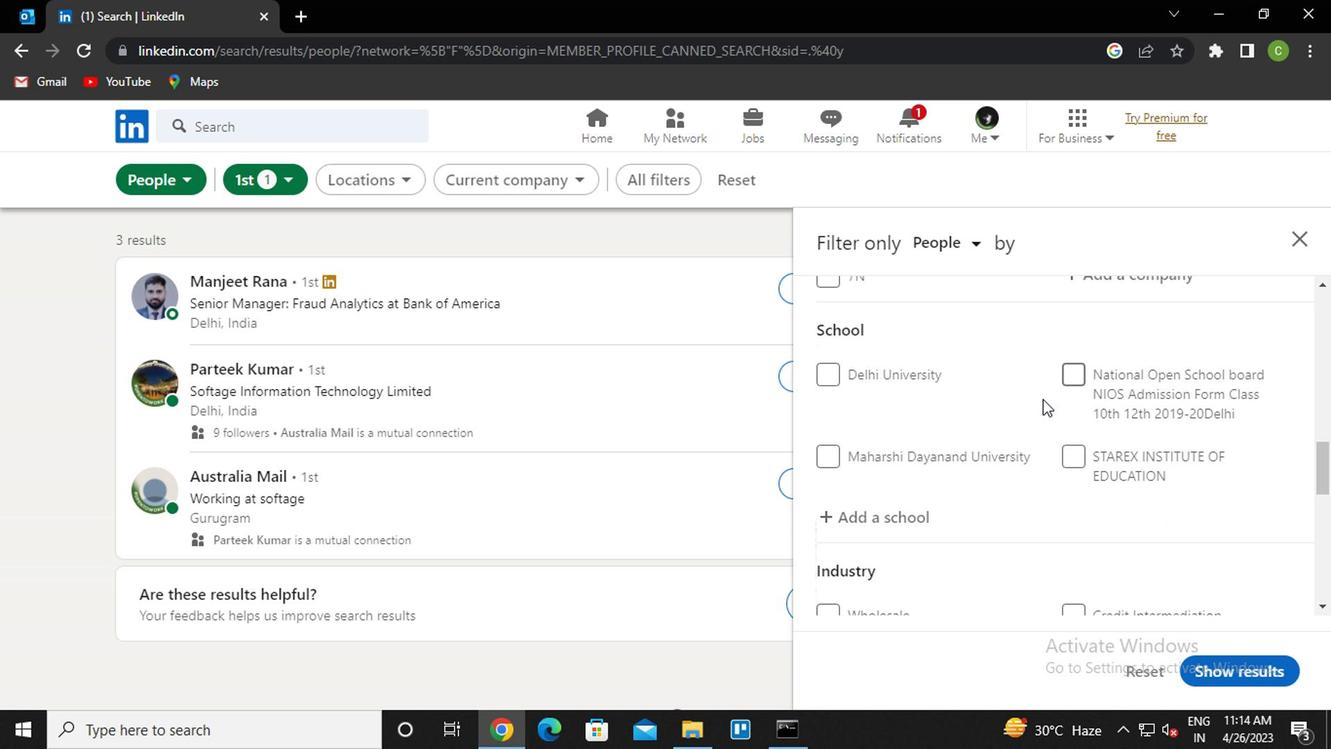 
Action: Mouse scrolled (1004, 424) with delta (0, -1)
Screenshot: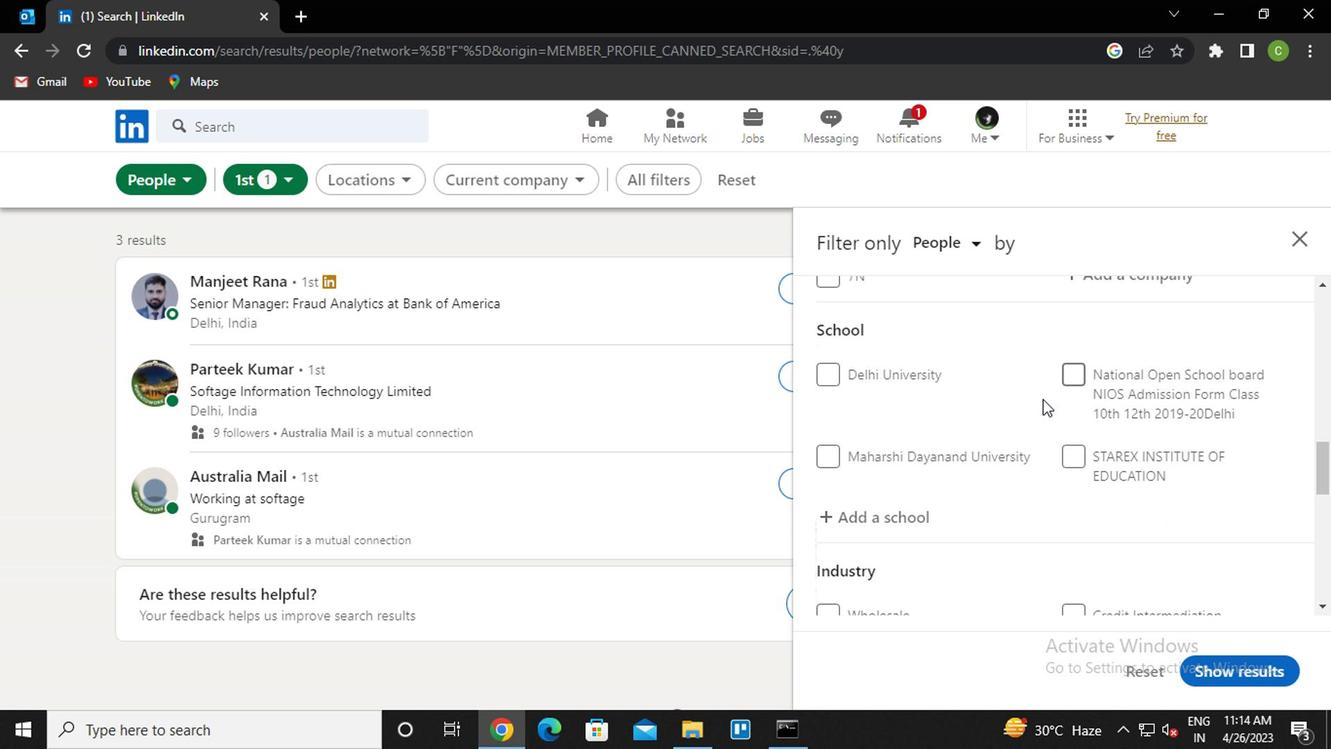 
Action: Mouse moved to (884, 429)
Screenshot: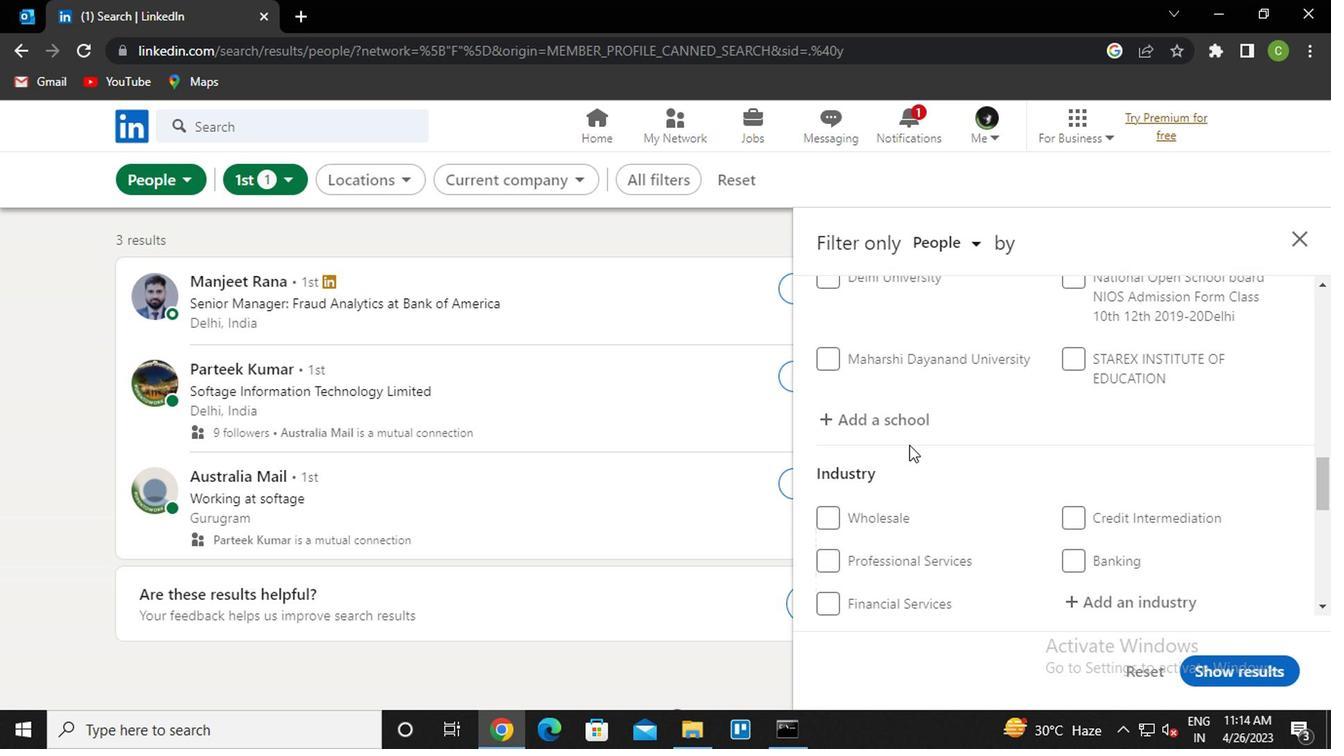 
Action: Mouse pressed left at (884, 429)
Screenshot: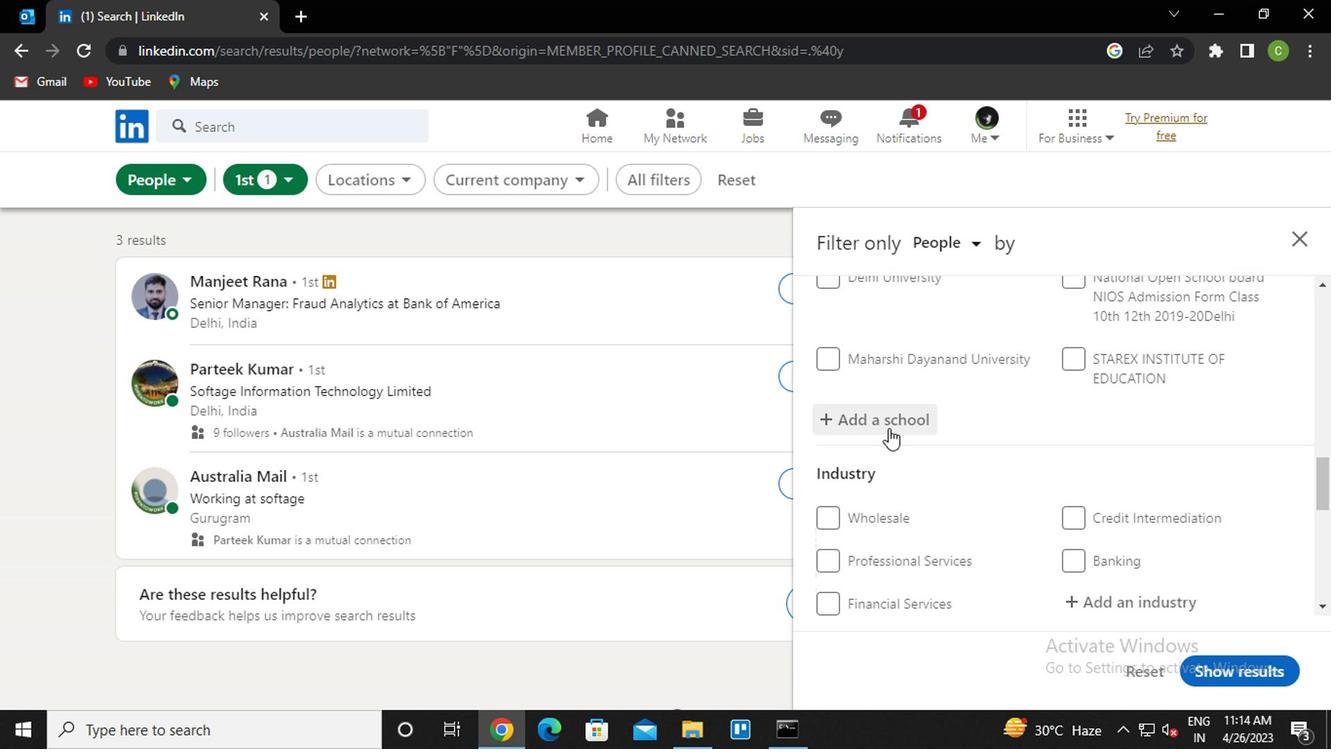 
Action: Key pressed <Key.caps_lock>o<Key.caps_lock>xford<Key.space><Key.caps_lock>p<Key.caps_lock>ublic<Key.down><Key.enter>
Screenshot: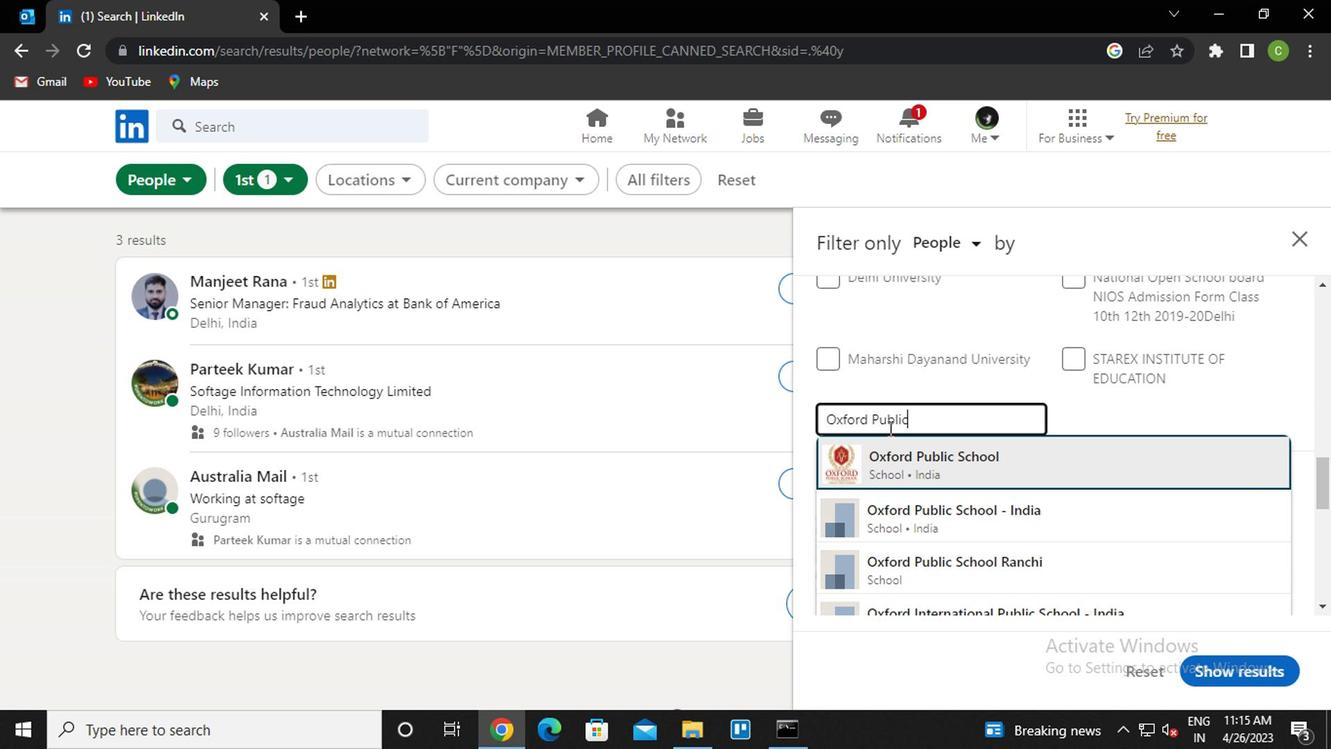 
Action: Mouse moved to (885, 423)
Screenshot: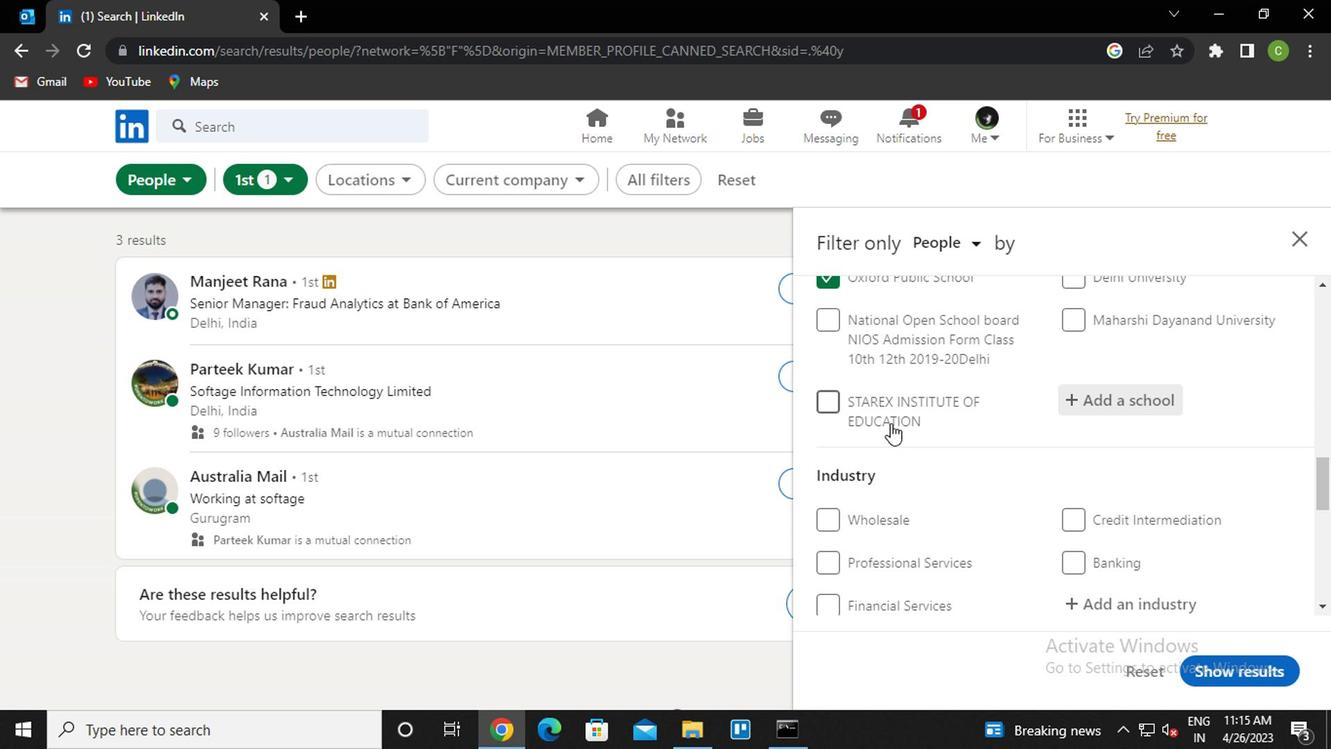 
Action: Mouse scrolled (885, 422) with delta (0, -1)
Screenshot: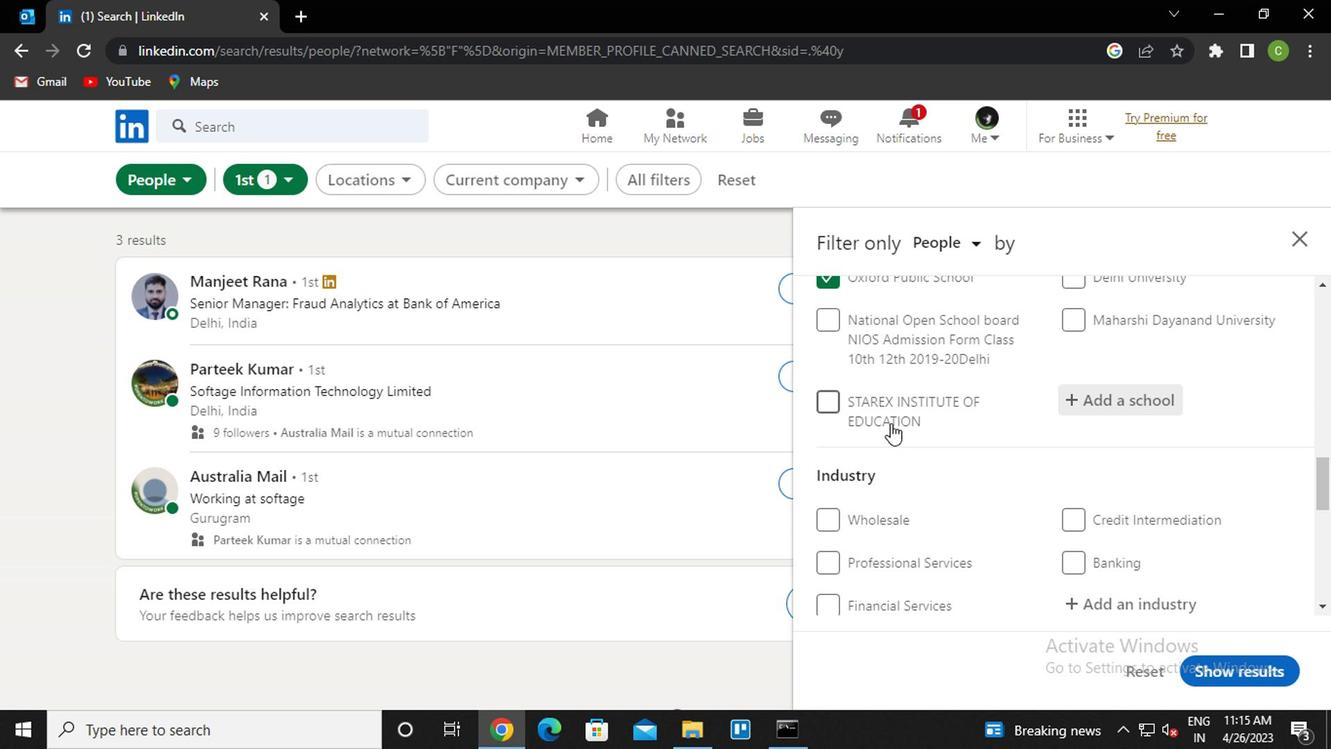 
Action: Mouse moved to (891, 422)
Screenshot: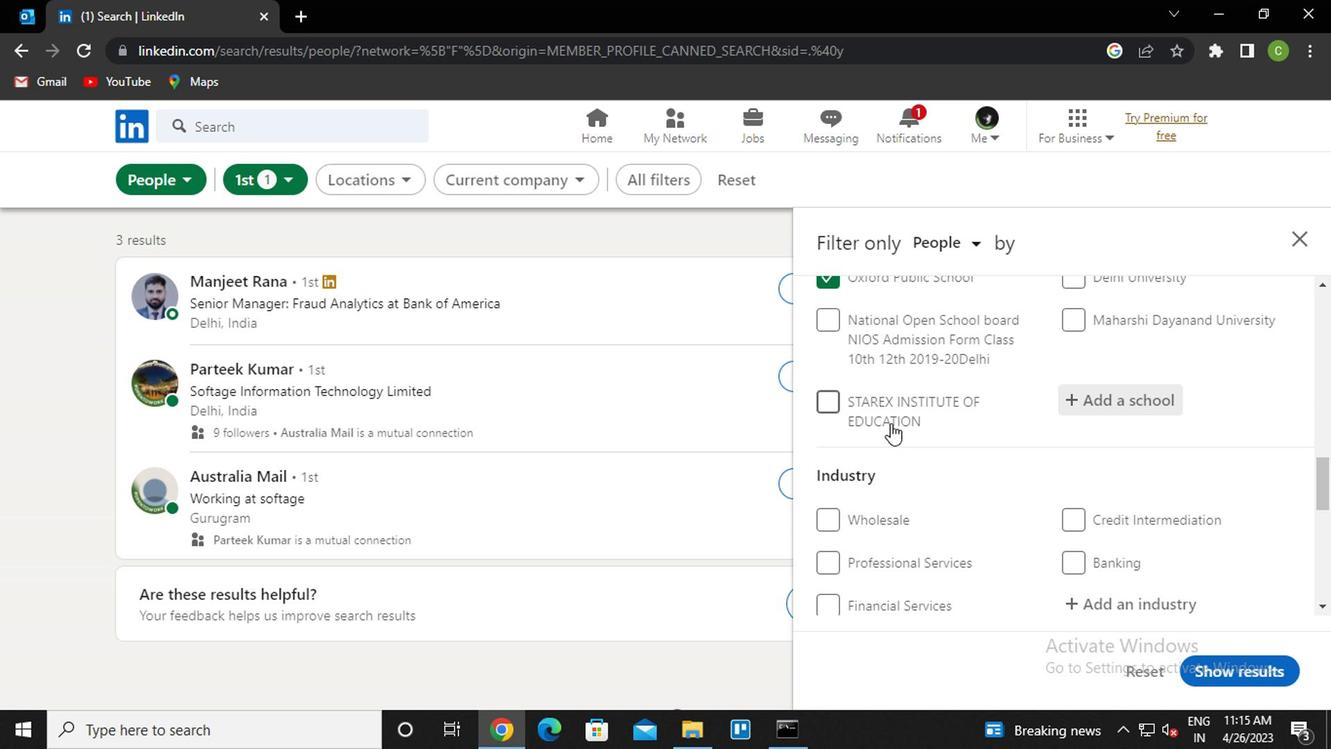 
Action: Mouse scrolled (891, 421) with delta (0, 0)
Screenshot: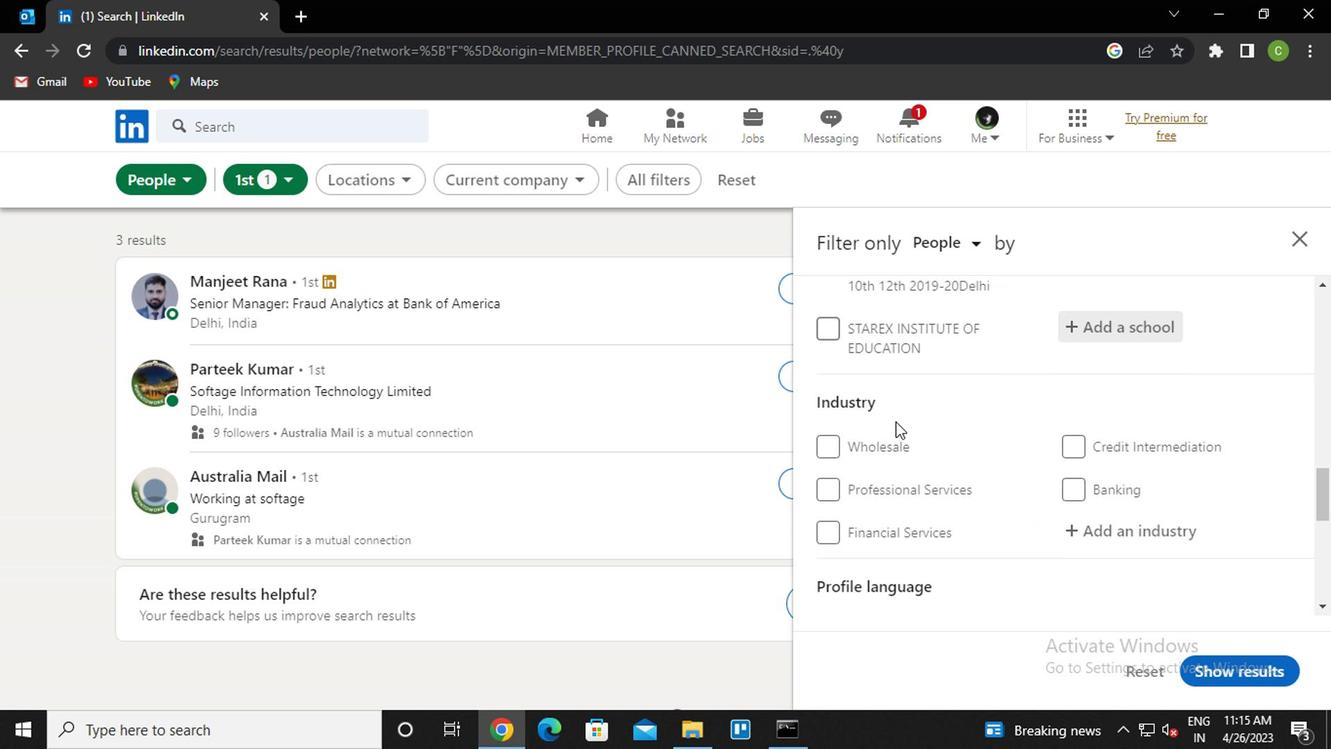 
Action: Mouse moved to (1122, 414)
Screenshot: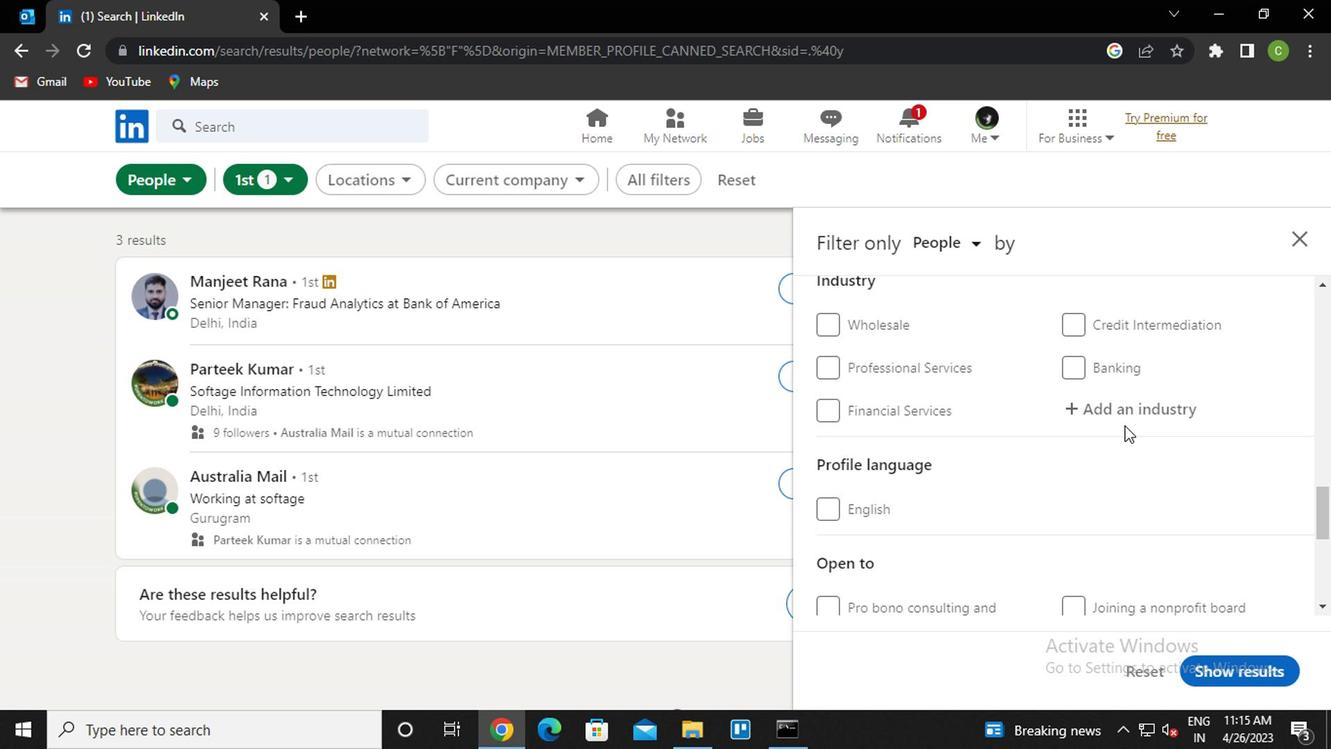 
Action: Mouse pressed left at (1122, 414)
Screenshot: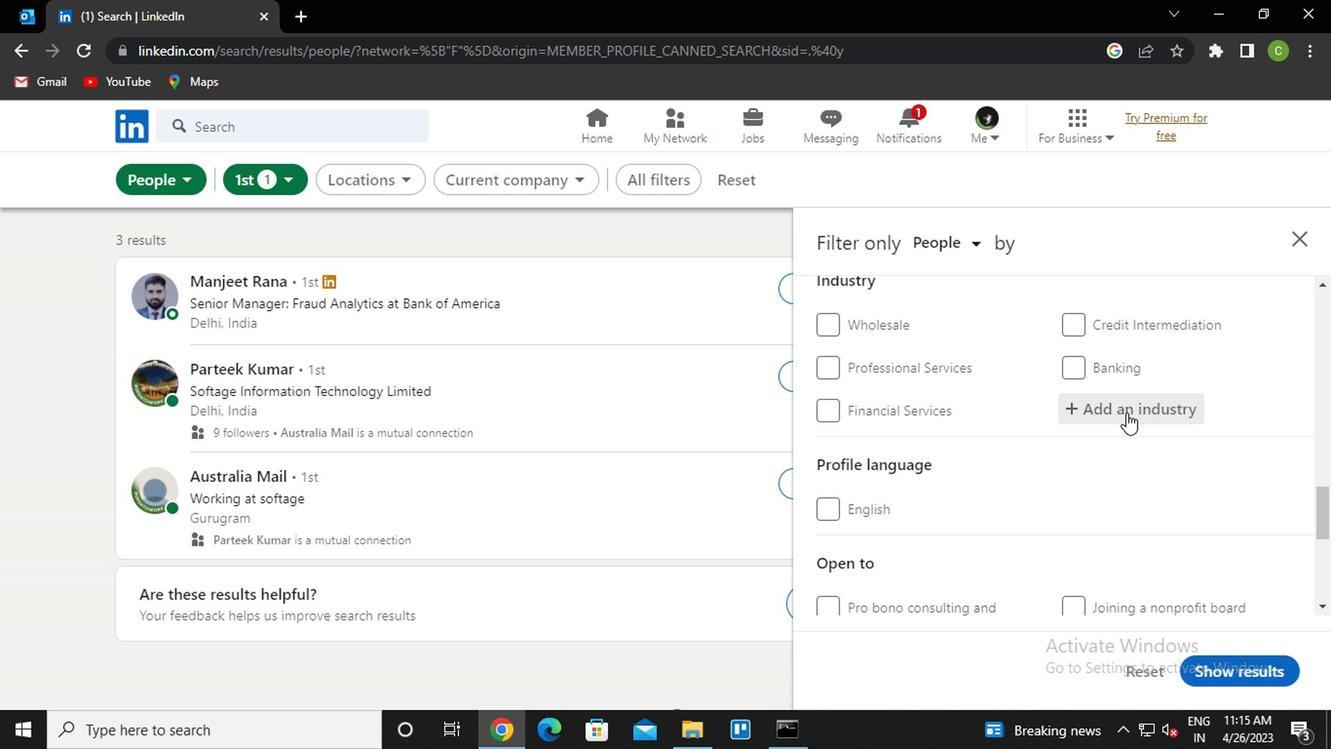 
Action: Key pressed <Key.caps_lock>r<Key.caps_lock>etail<Key.space>heal<Key.down><Key.enter>
Screenshot: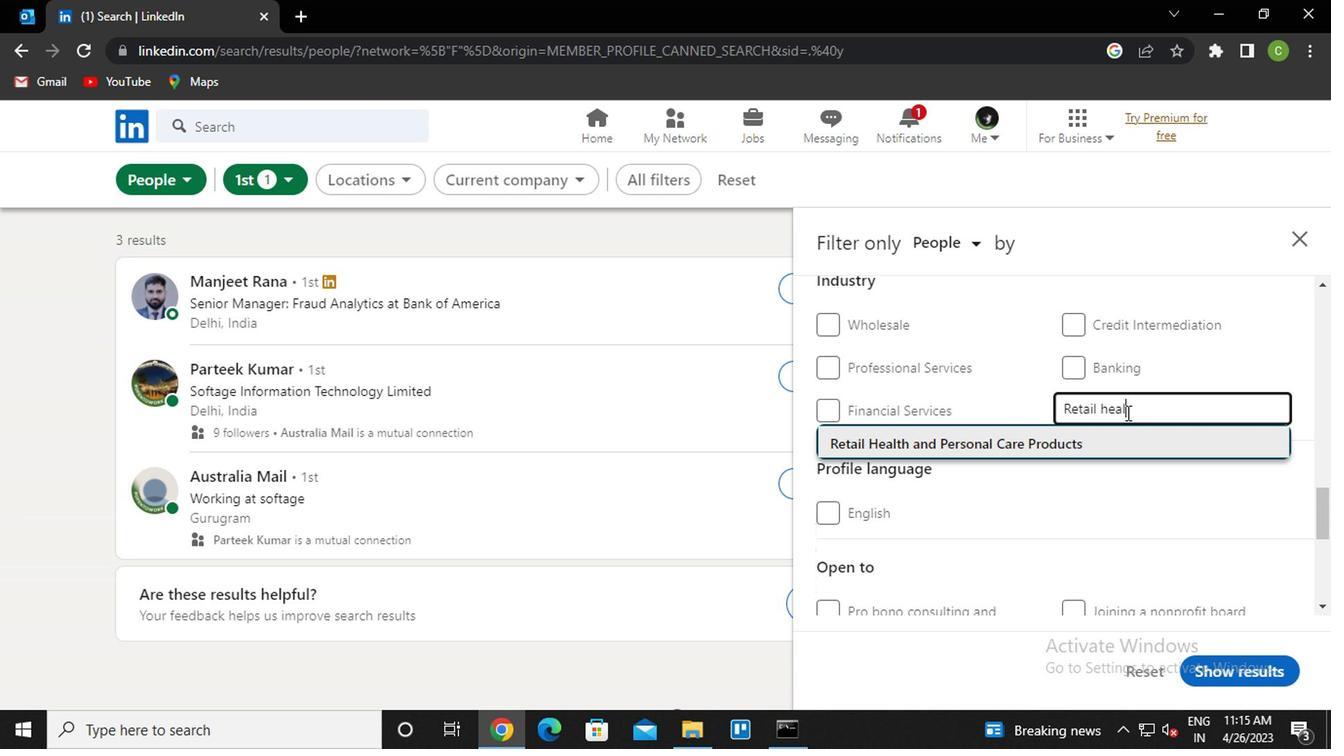 
Action: Mouse scrolled (1122, 412) with delta (0, -1)
Screenshot: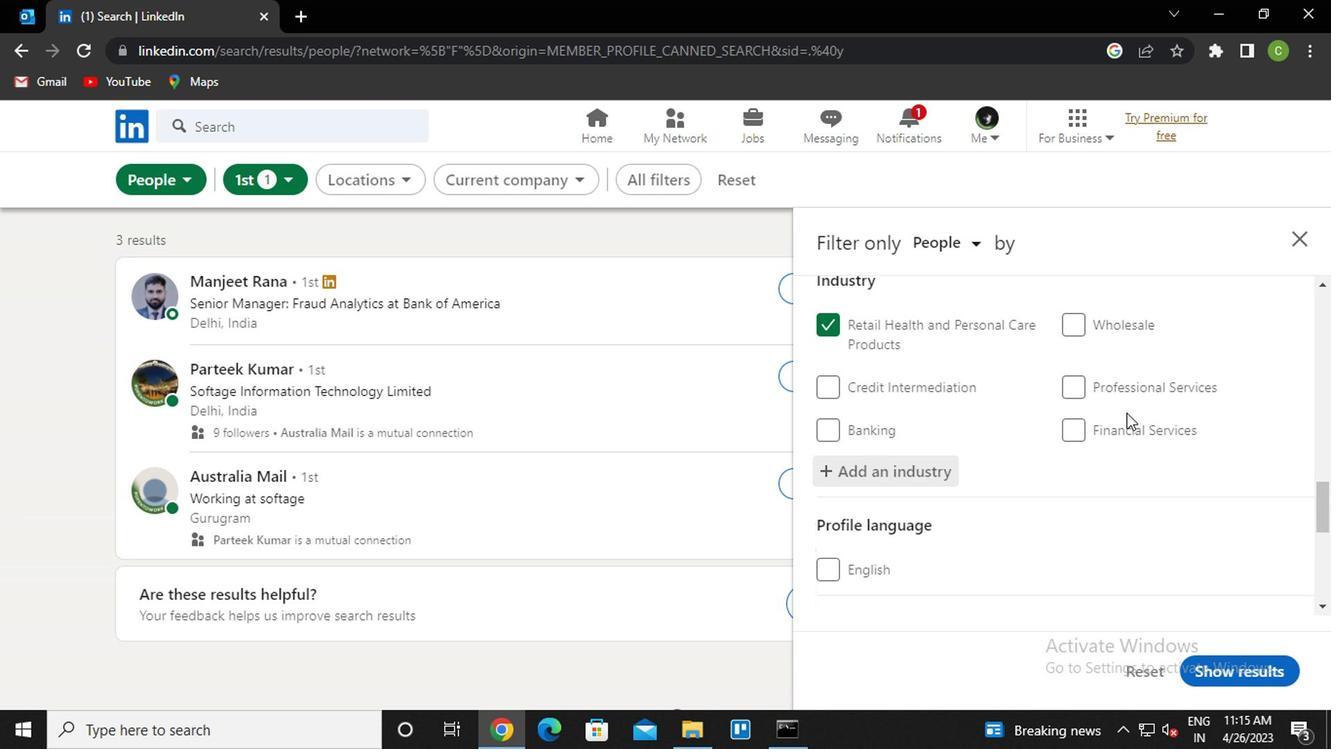 
Action: Mouse scrolled (1122, 412) with delta (0, -1)
Screenshot: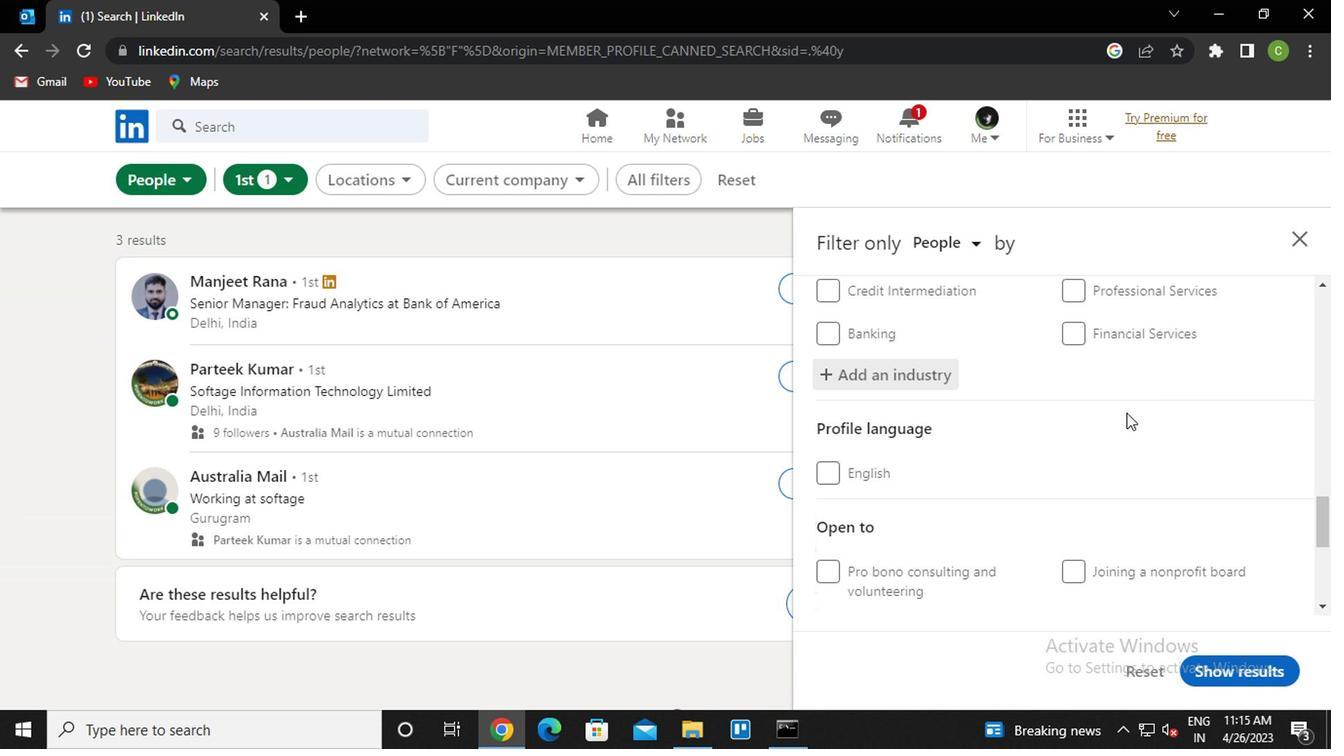 
Action: Mouse moved to (1073, 446)
Screenshot: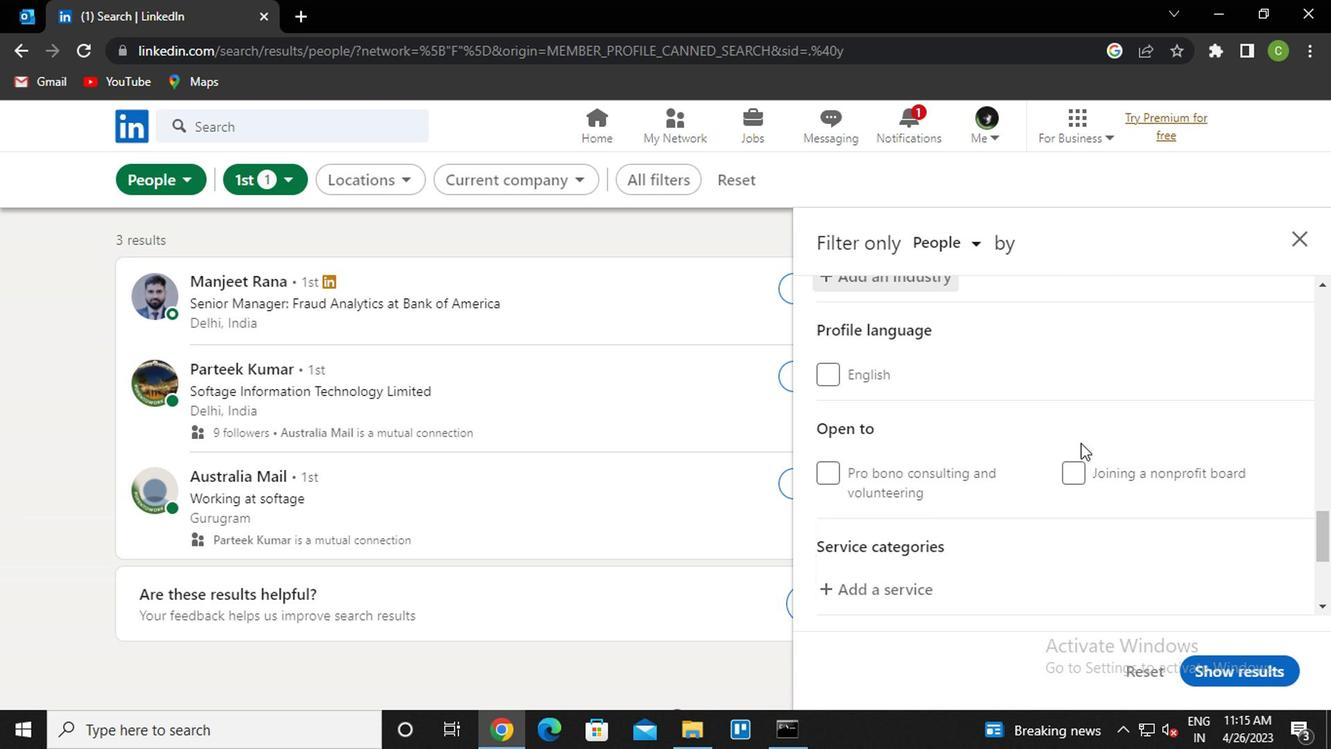 
Action: Mouse scrolled (1073, 445) with delta (0, 0)
Screenshot: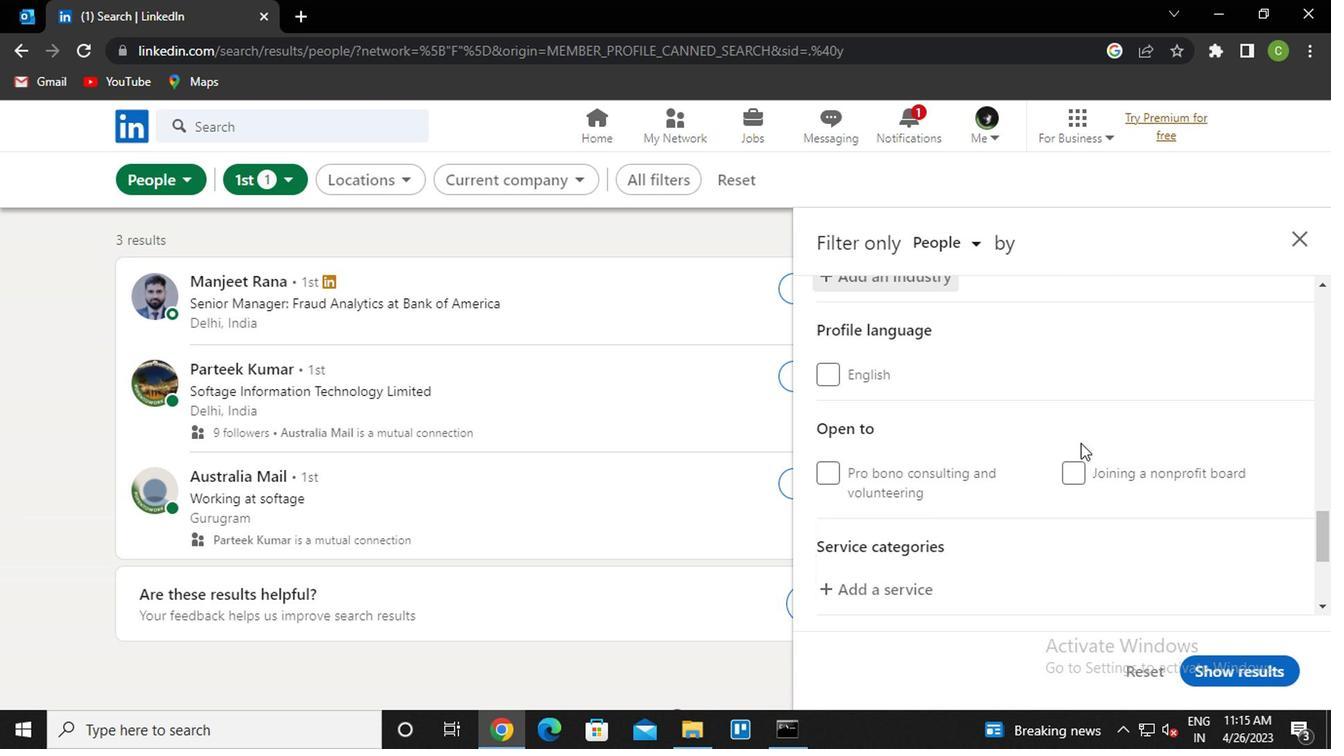 
Action: Mouse moved to (871, 496)
Screenshot: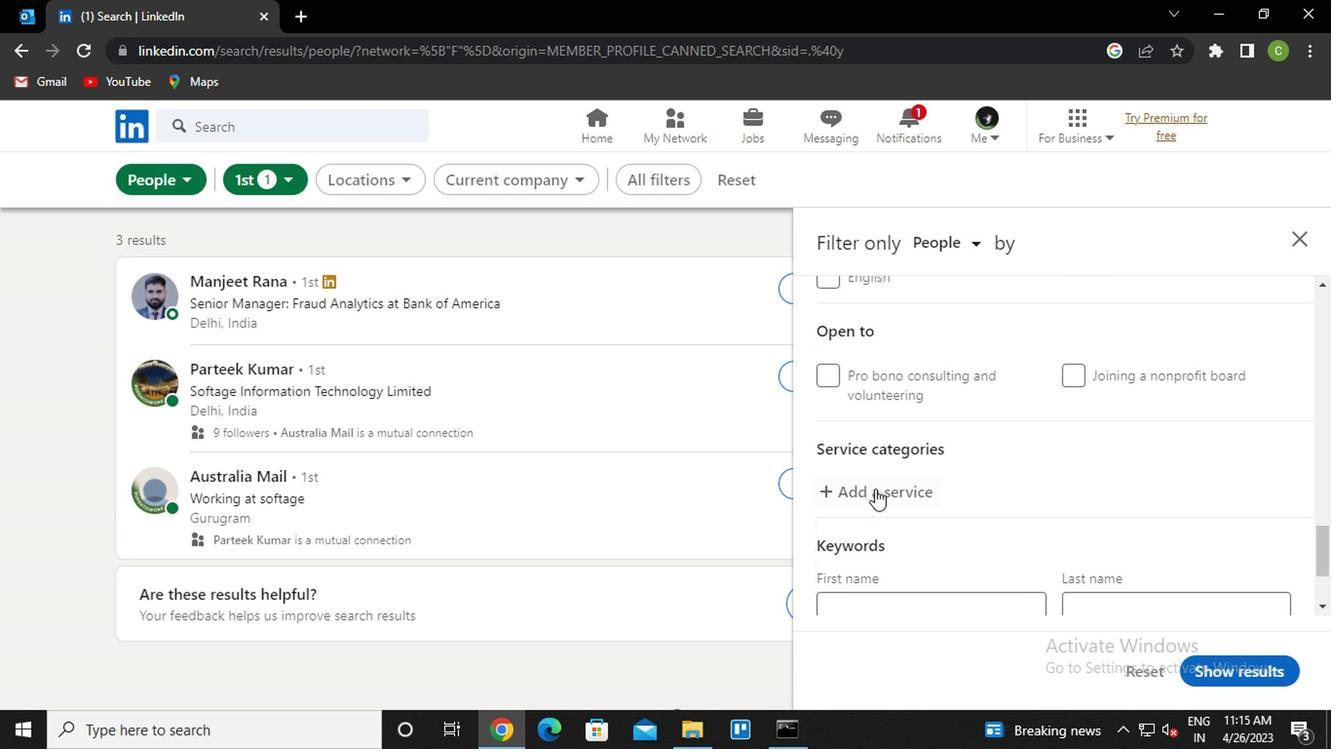 
Action: Mouse pressed left at (871, 496)
Screenshot: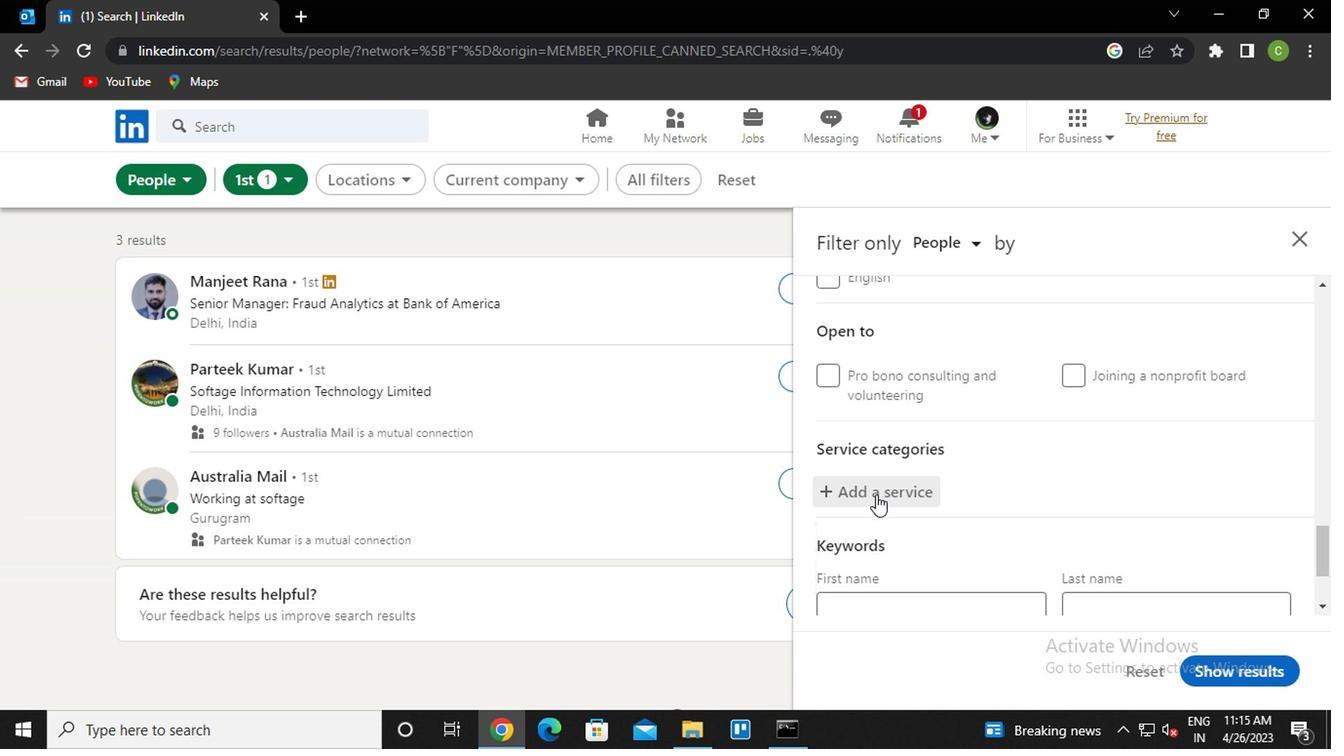 
Action: Key pressed <Key.caps_lock>p<Key.caps_lock>rogram<Key.space><Key.down><Key.enter>
Screenshot: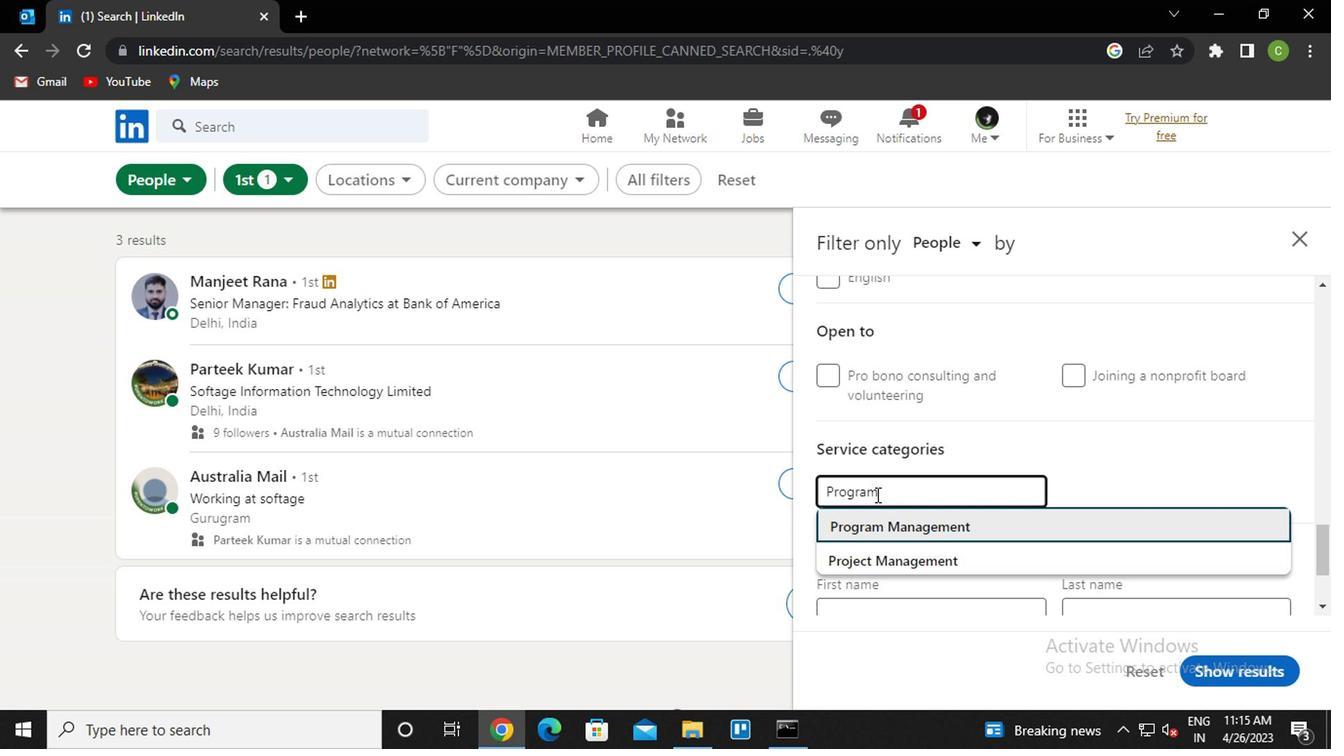 
Action: Mouse scrolled (871, 495) with delta (0, -1)
Screenshot: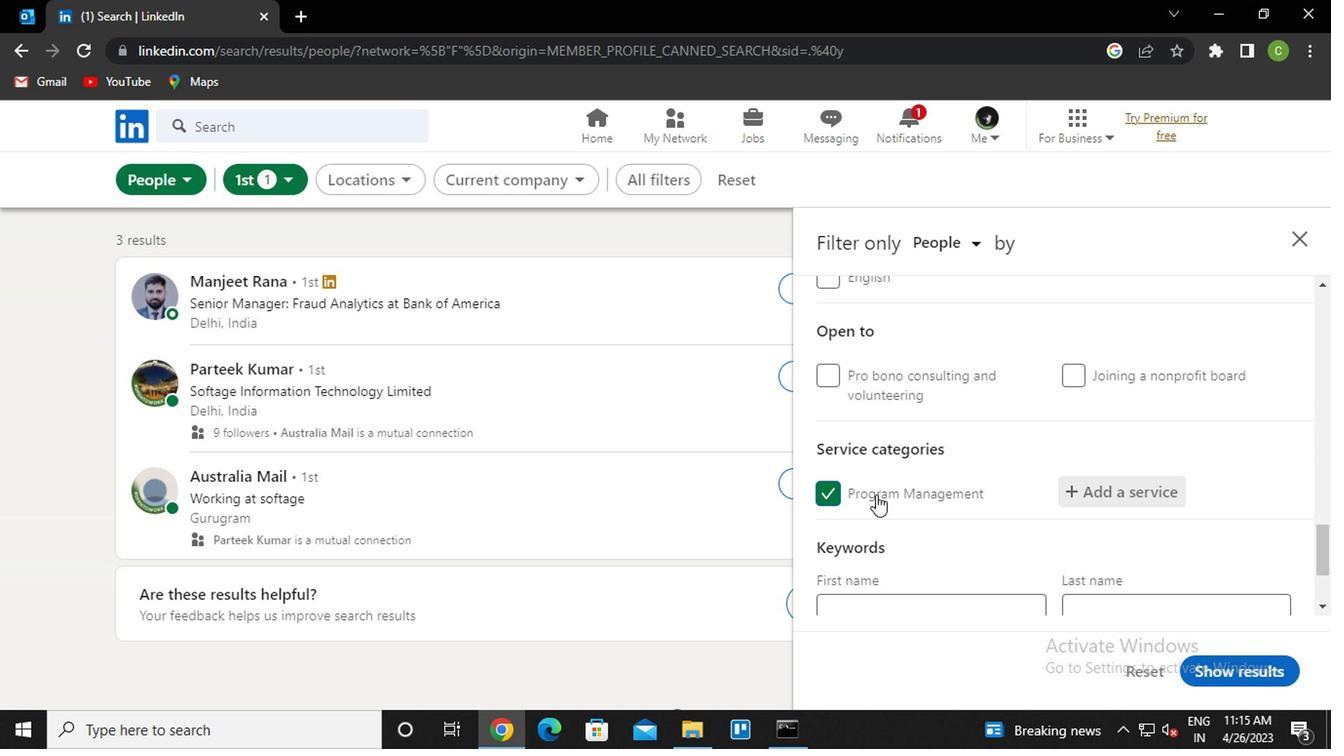 
Action: Mouse scrolled (871, 495) with delta (0, -1)
Screenshot: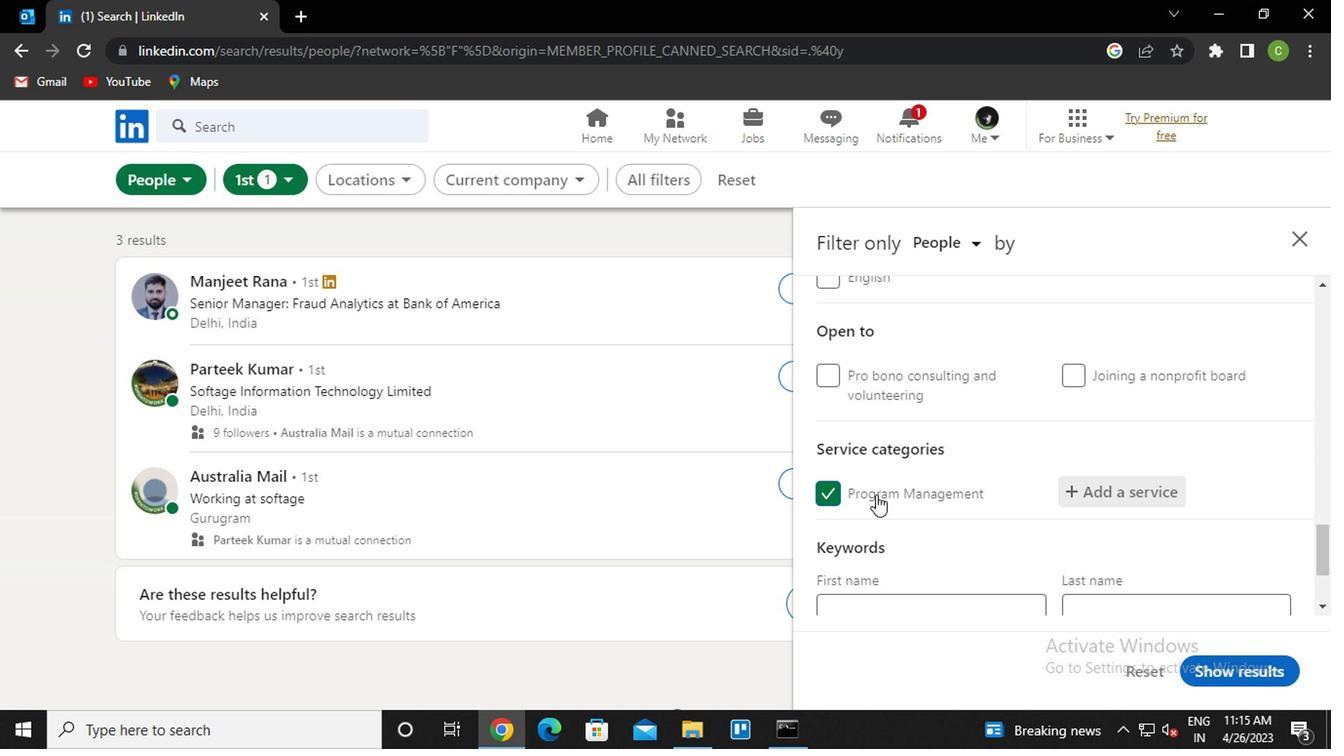 
Action: Mouse moved to (871, 496)
Screenshot: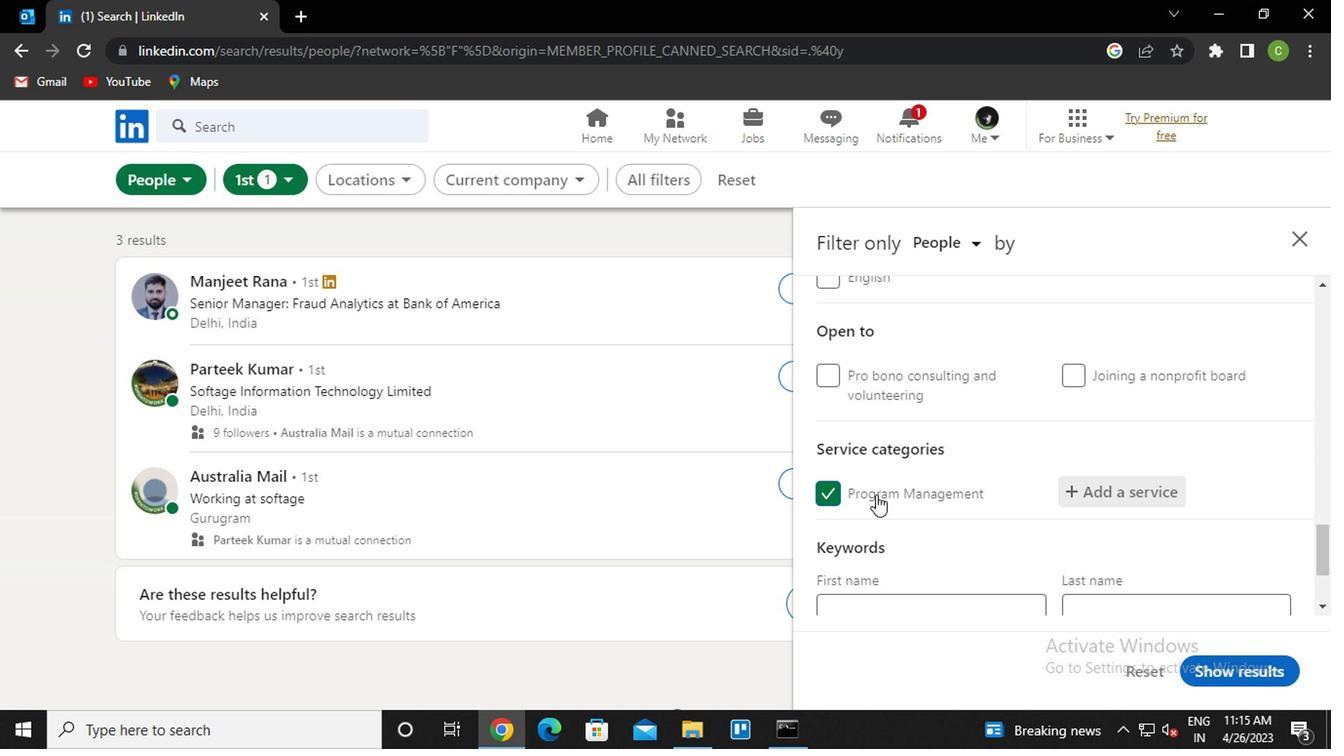 
Action: Mouse scrolled (871, 495) with delta (0, -1)
Screenshot: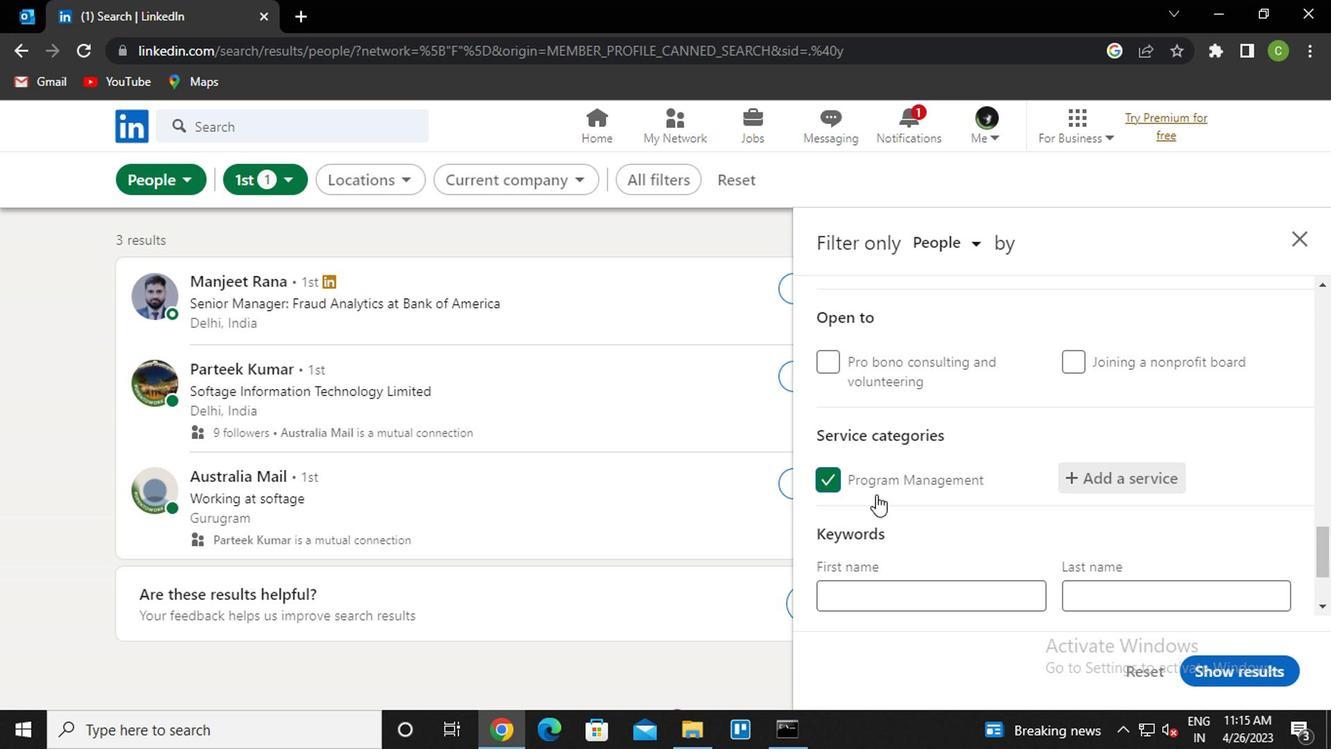 
Action: Mouse moved to (881, 526)
Screenshot: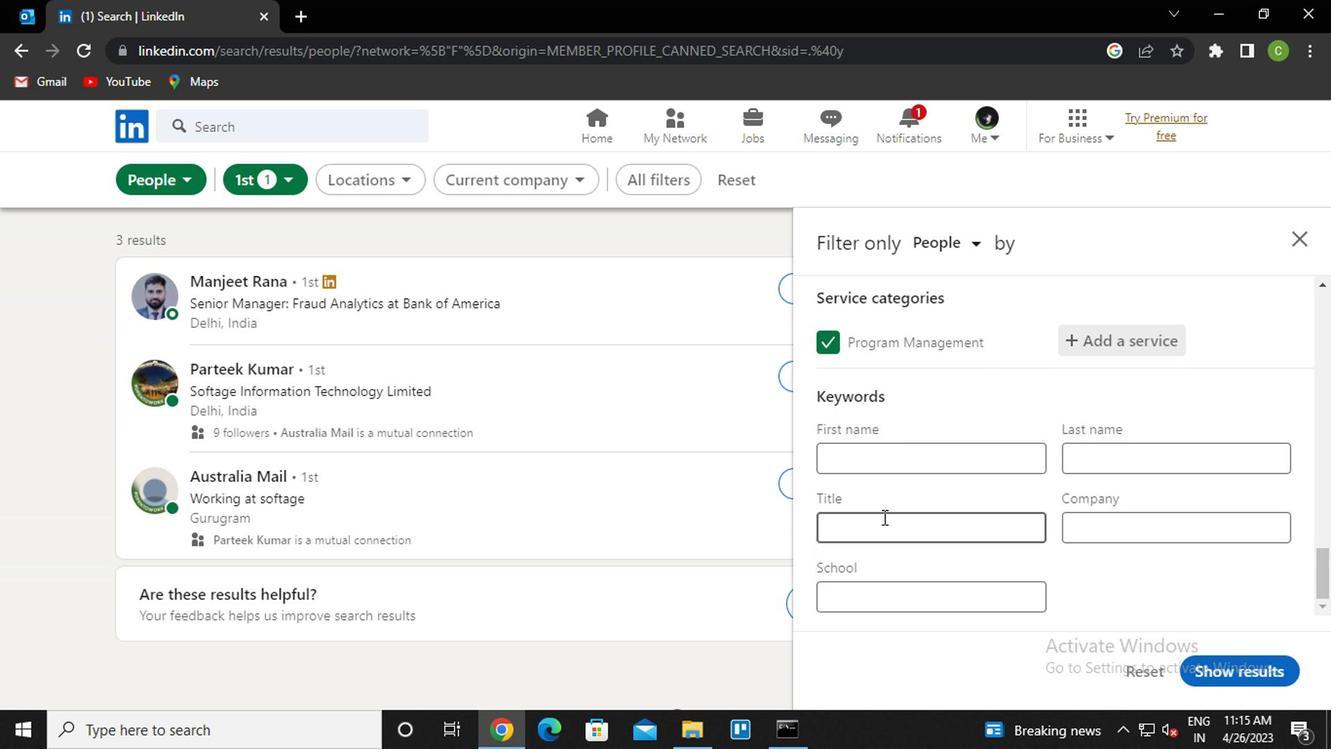 
Action: Mouse pressed left at (881, 526)
Screenshot: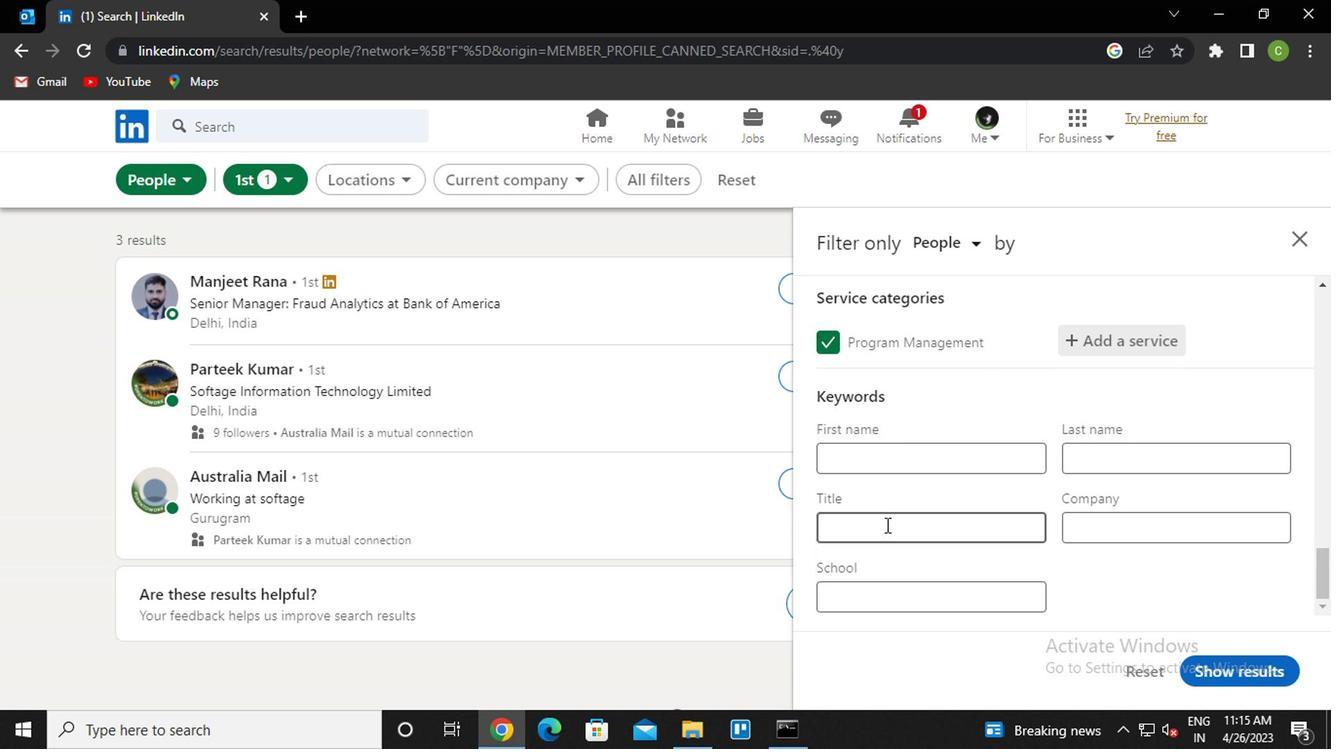 
Action: Key pressed <Key.caps_lock>s<Key.caps_lock>erver
Screenshot: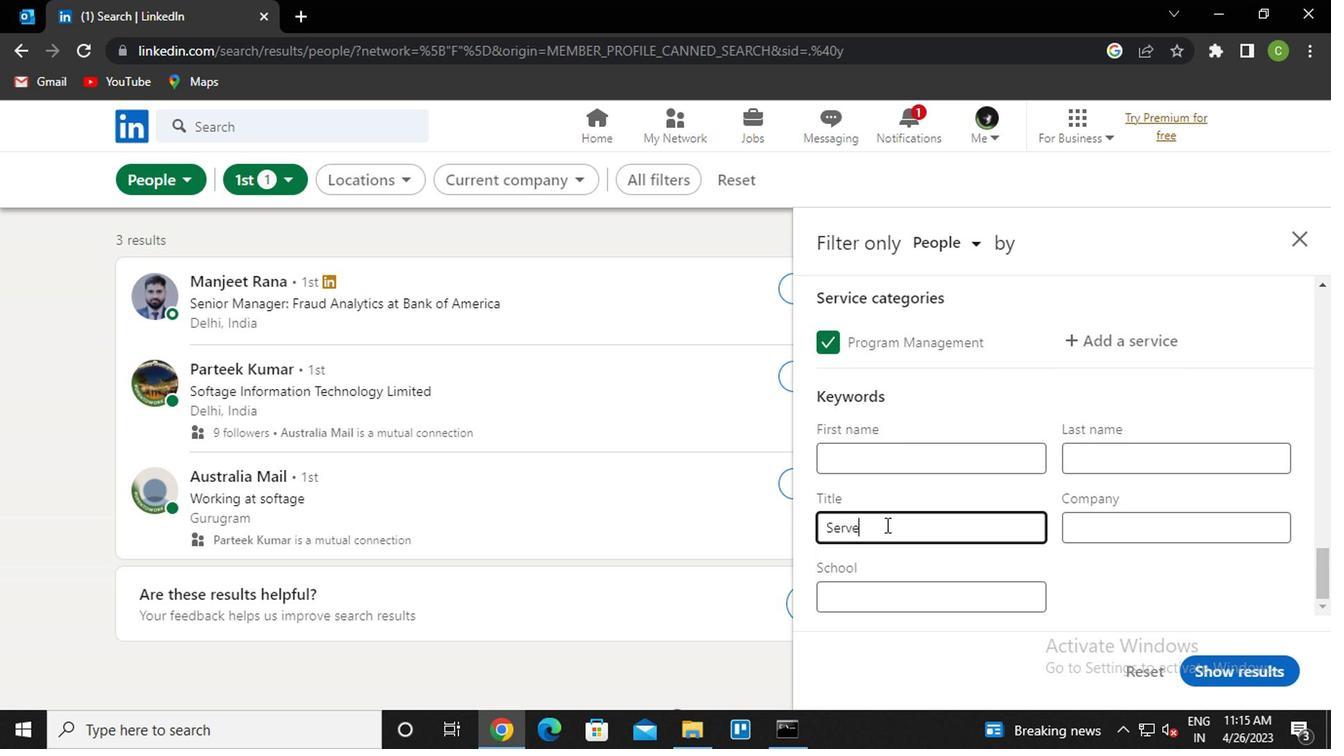
Action: Mouse moved to (1229, 669)
Screenshot: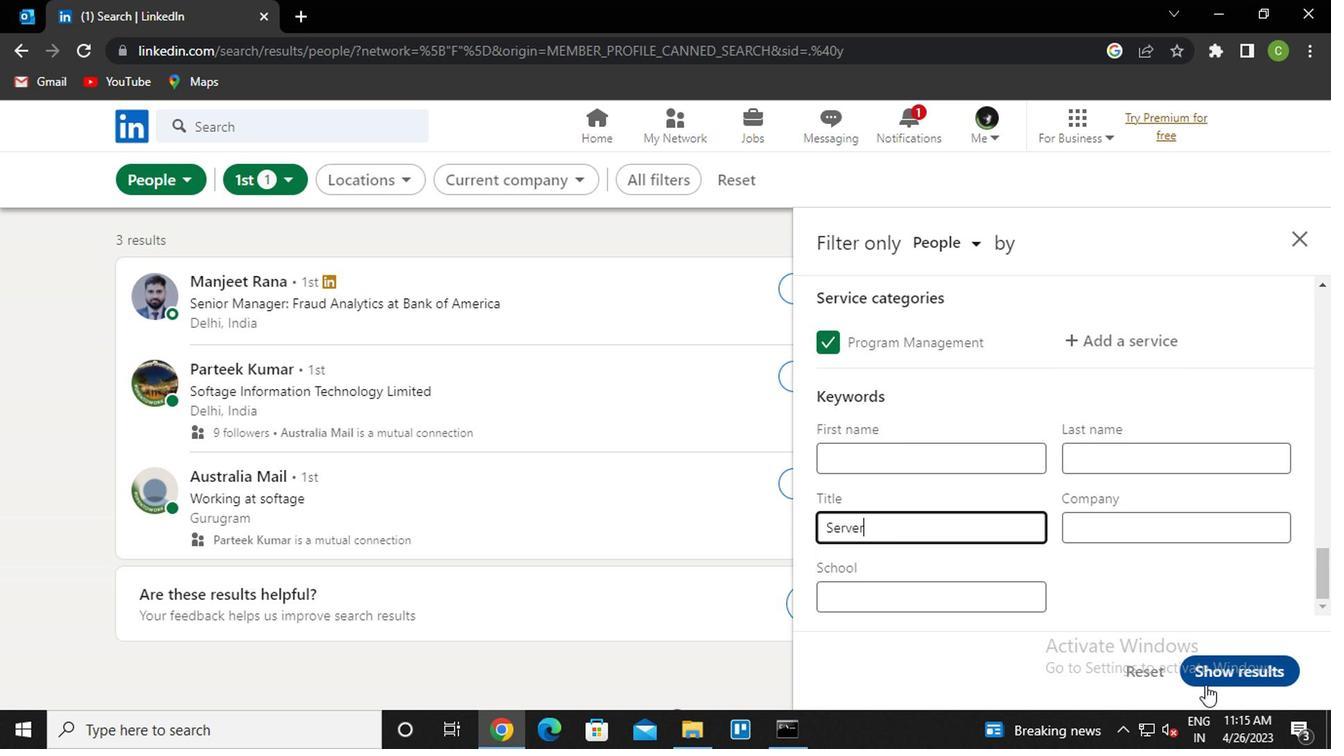 
Action: Mouse pressed left at (1229, 669)
Screenshot: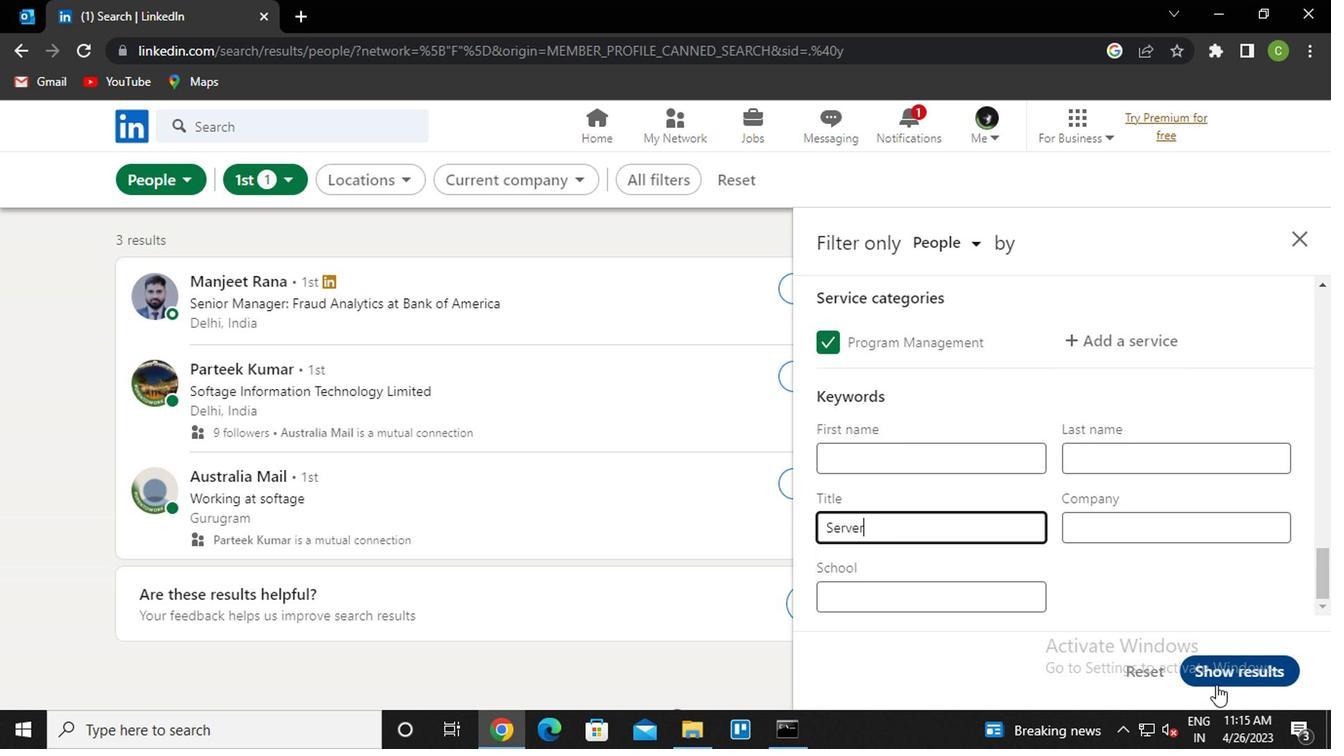 
Action: Mouse moved to (719, 577)
Screenshot: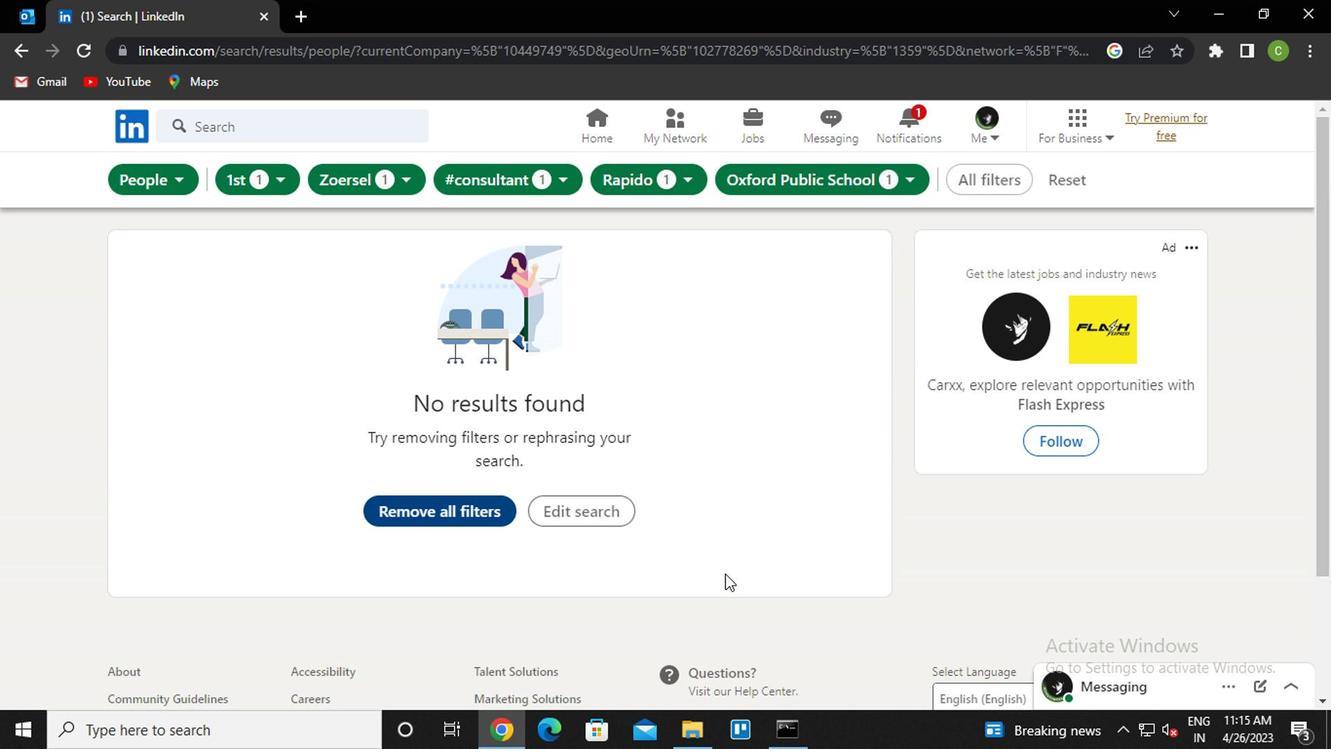 
